 Task: Find connections with filter location Deuil-la-Barre with filter topic #Homeofficewith filter profile language German with filter current company LiveMint with filter school Indian Institute Of Business Management And Studies with filter industry Architectural and Structural Metal Manufacturing with filter service category Corporate Law with filter keywords title Line Cook
Action: Mouse moved to (511, 60)
Screenshot: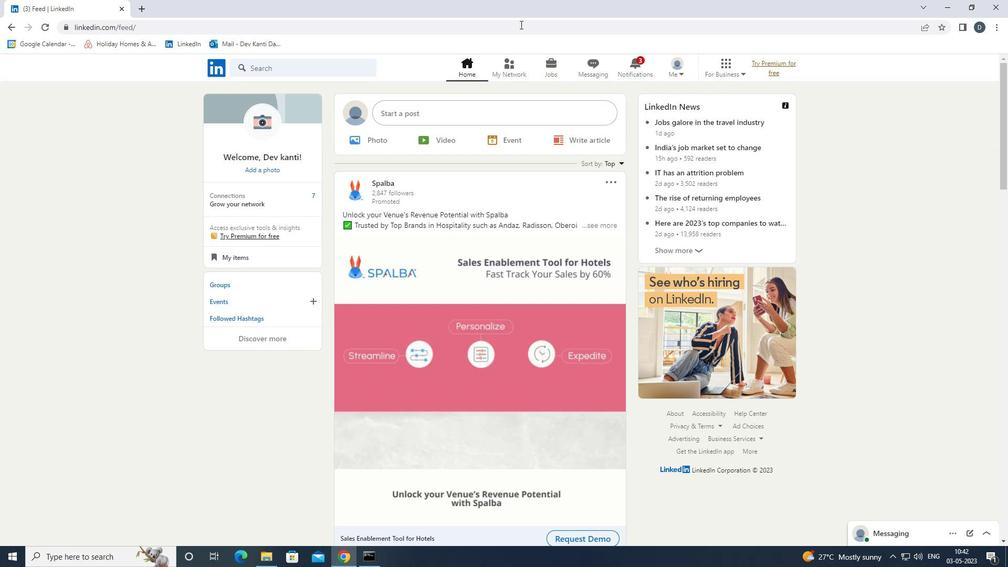 
Action: Mouse pressed left at (511, 60)
Screenshot: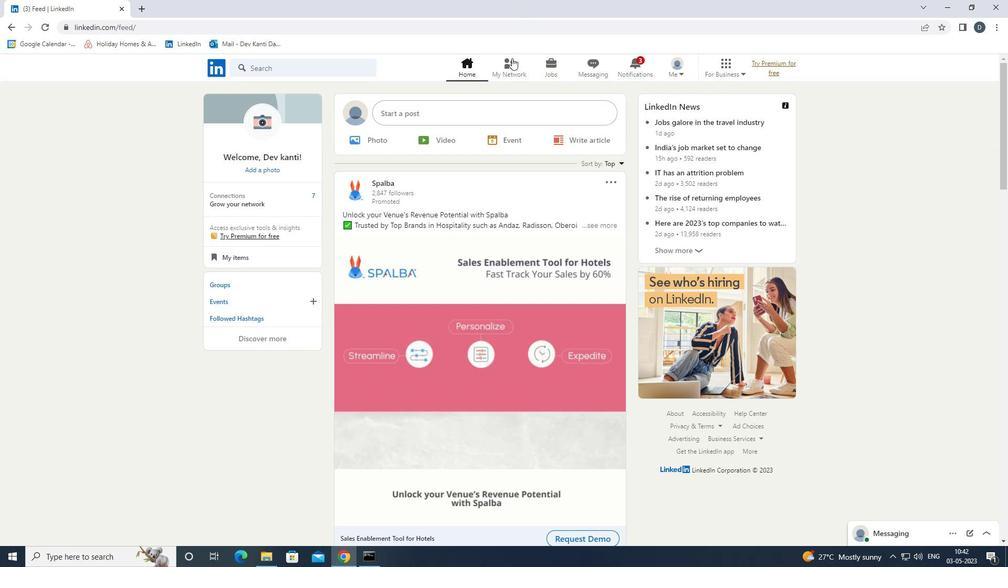 
Action: Mouse moved to (348, 124)
Screenshot: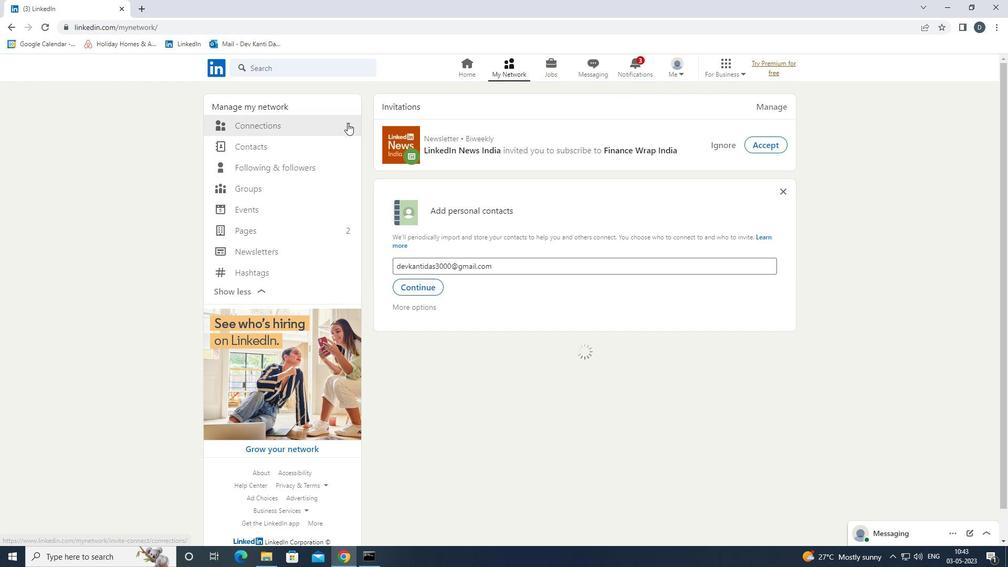 
Action: Mouse pressed left at (348, 124)
Screenshot: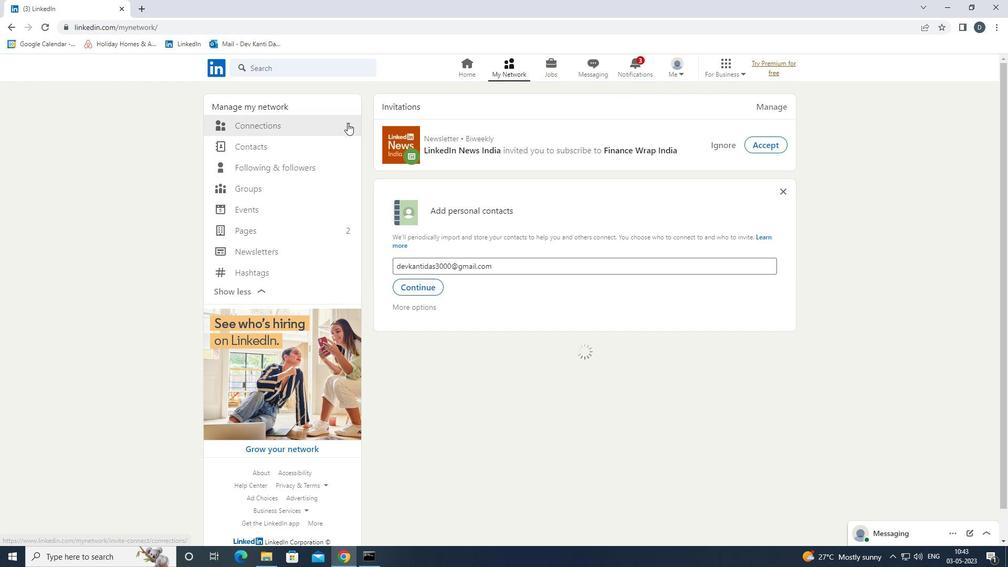 
Action: Mouse moved to (590, 120)
Screenshot: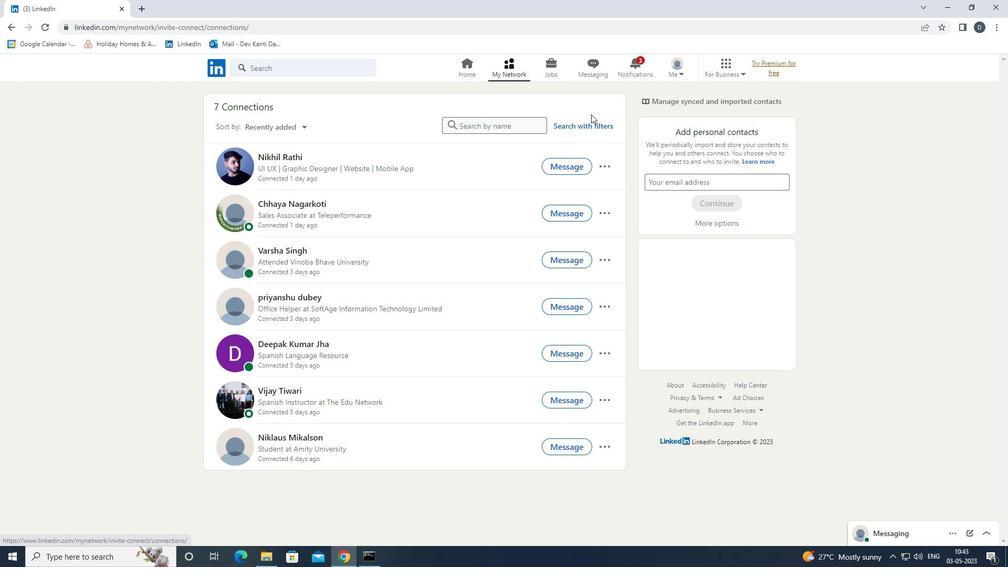
Action: Mouse pressed left at (590, 120)
Screenshot: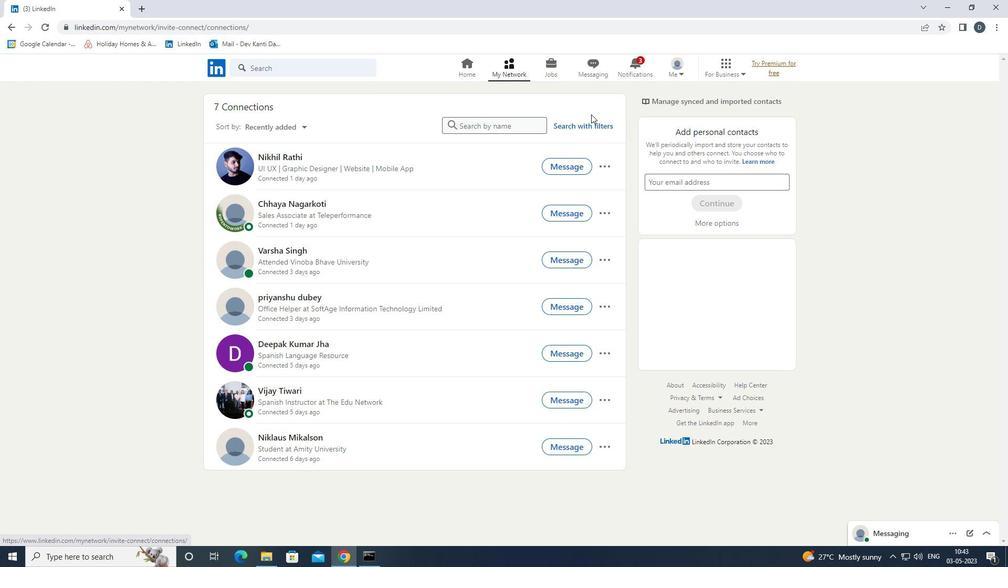 
Action: Mouse moved to (545, 97)
Screenshot: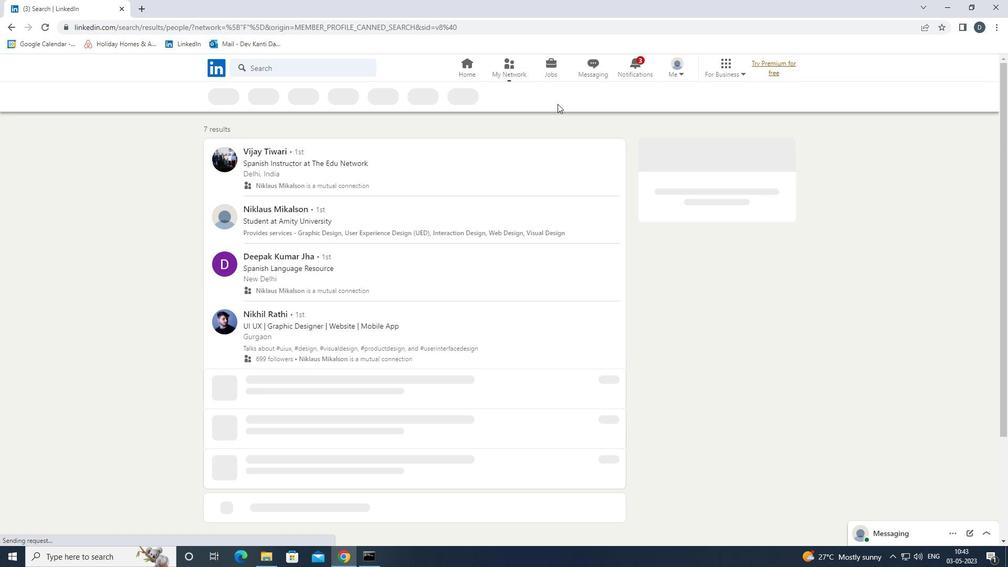 
Action: Mouse pressed left at (545, 97)
Screenshot: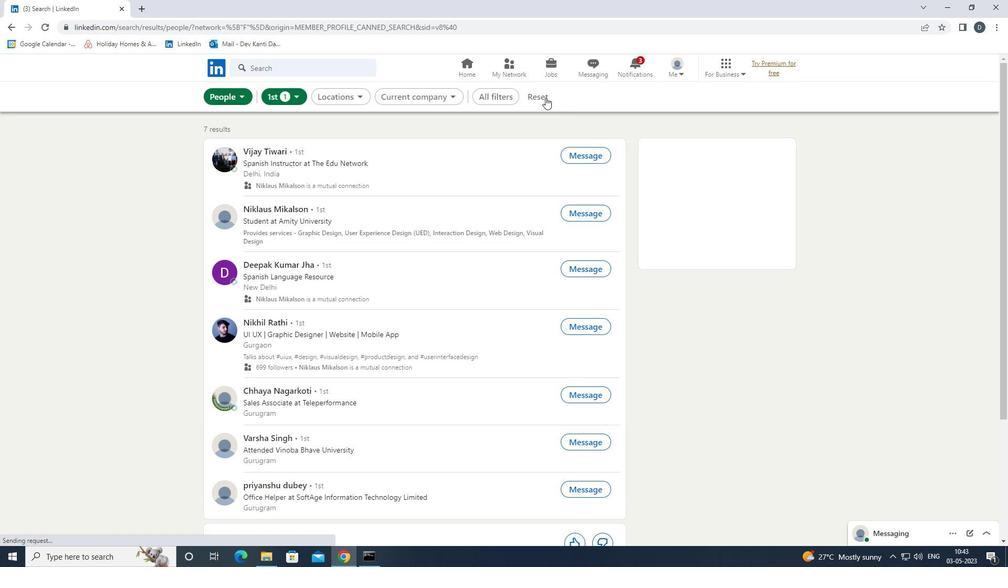 
Action: Mouse moved to (520, 98)
Screenshot: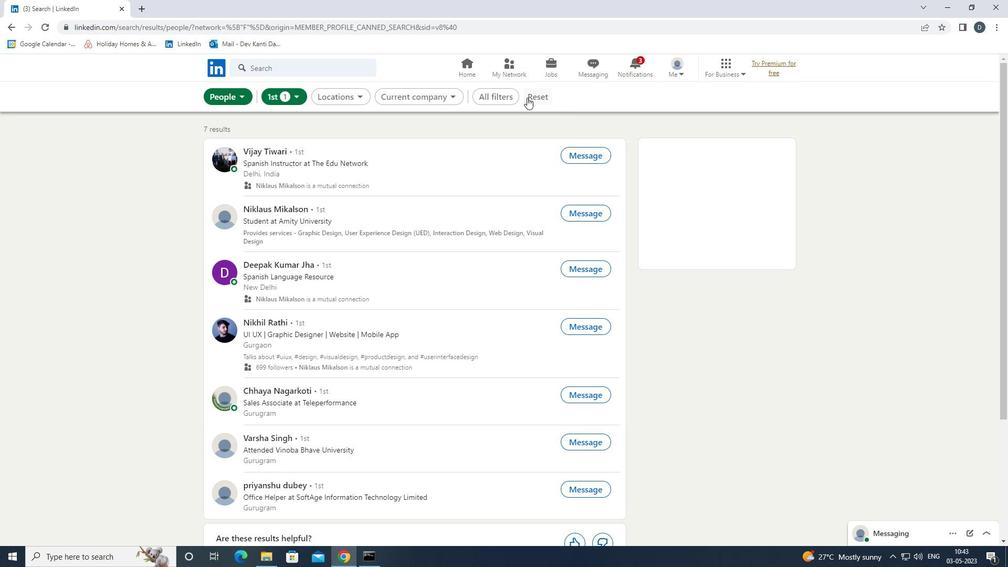 
Action: Mouse pressed left at (520, 98)
Screenshot: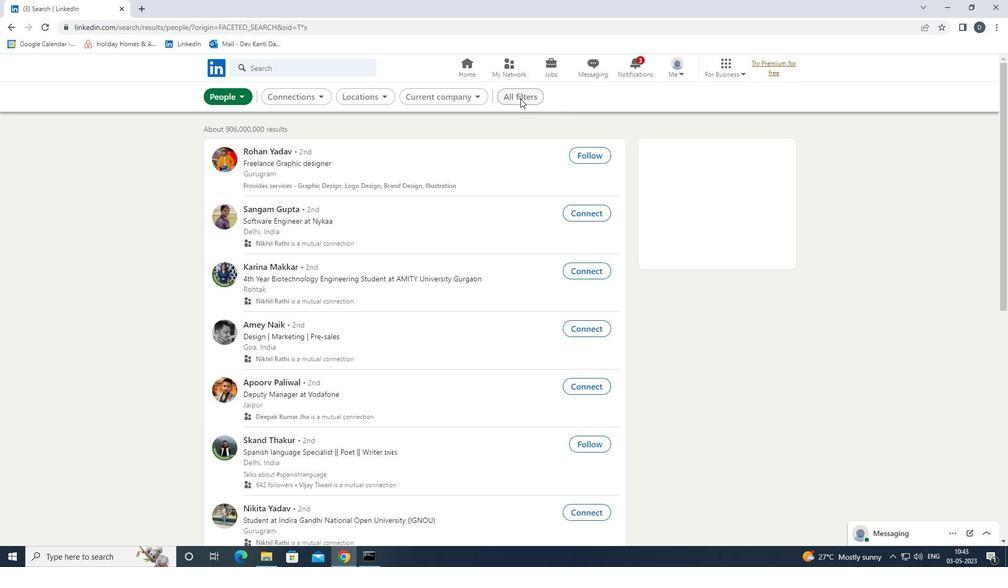 
Action: Mouse moved to (826, 266)
Screenshot: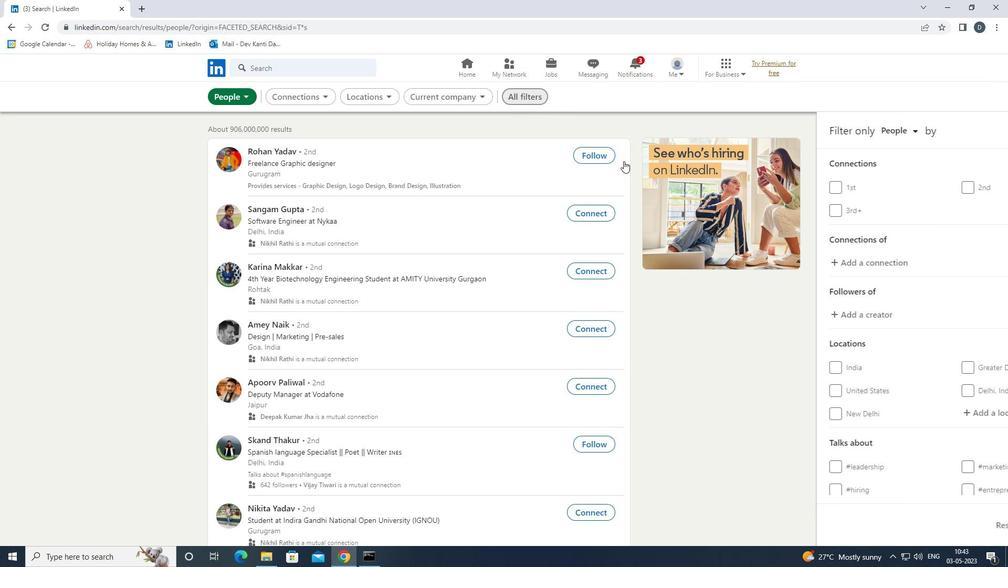 
Action: Mouse scrolled (826, 266) with delta (0, 0)
Screenshot: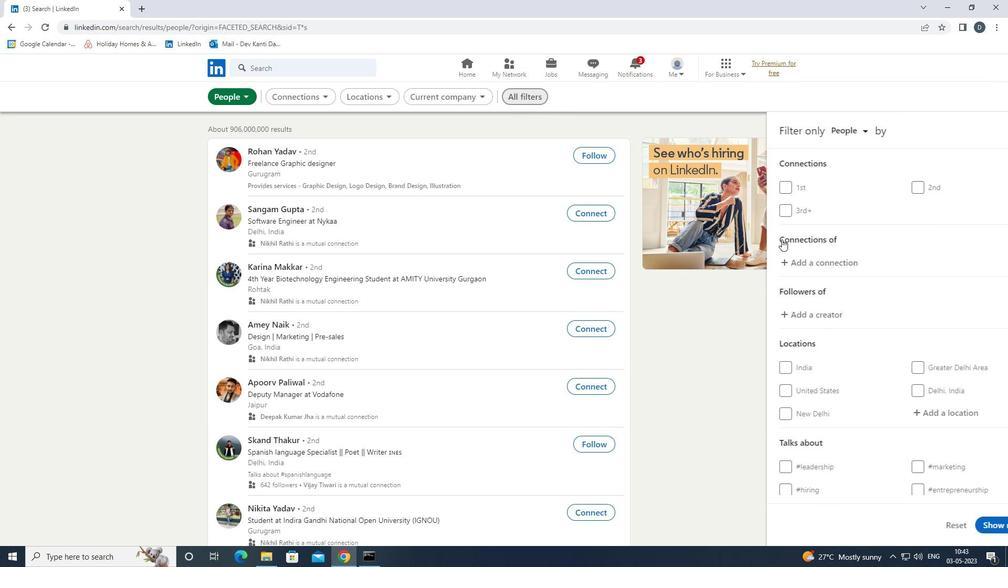 
Action: Mouse moved to (828, 267)
Screenshot: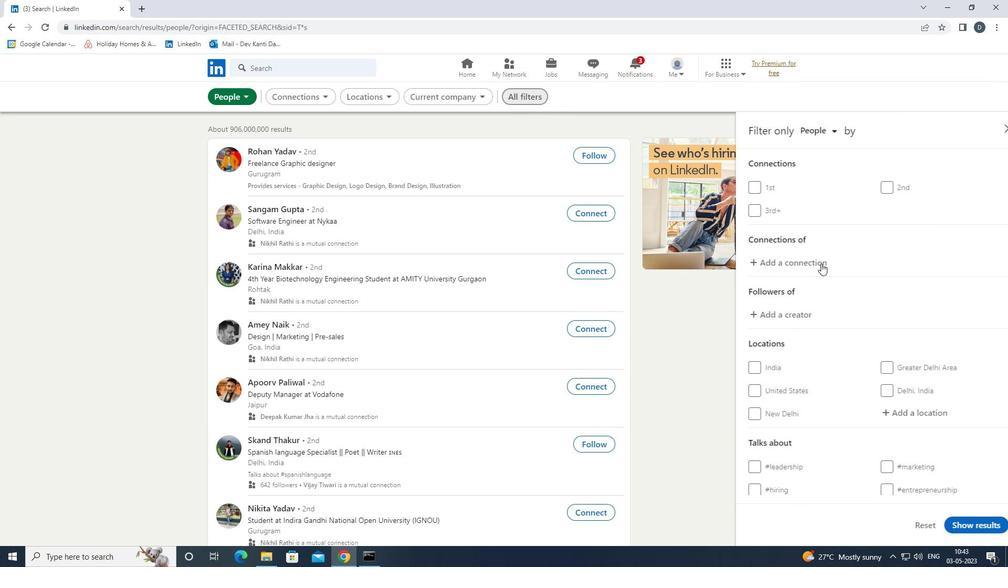 
Action: Mouse scrolled (828, 267) with delta (0, 0)
Screenshot: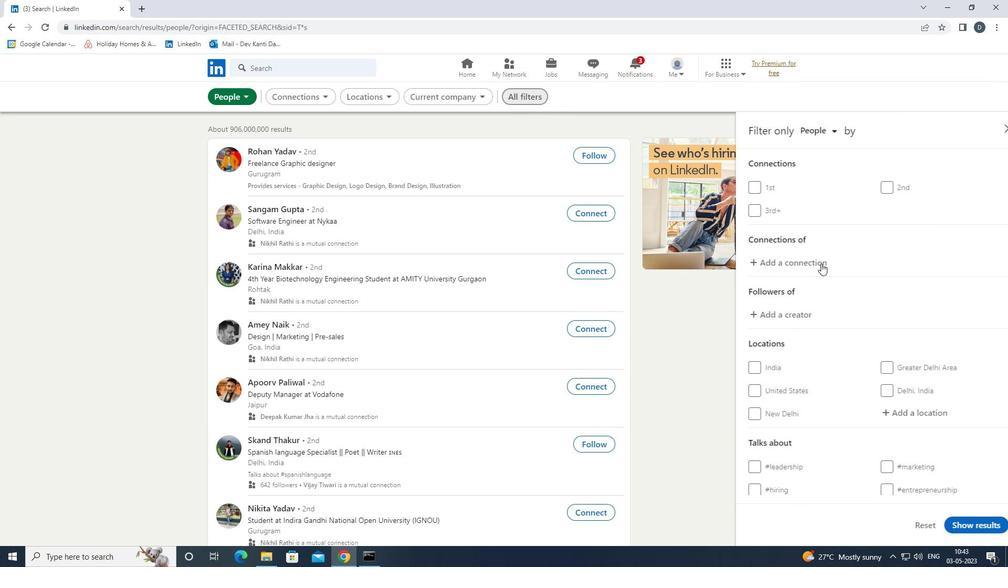 
Action: Mouse moved to (839, 268)
Screenshot: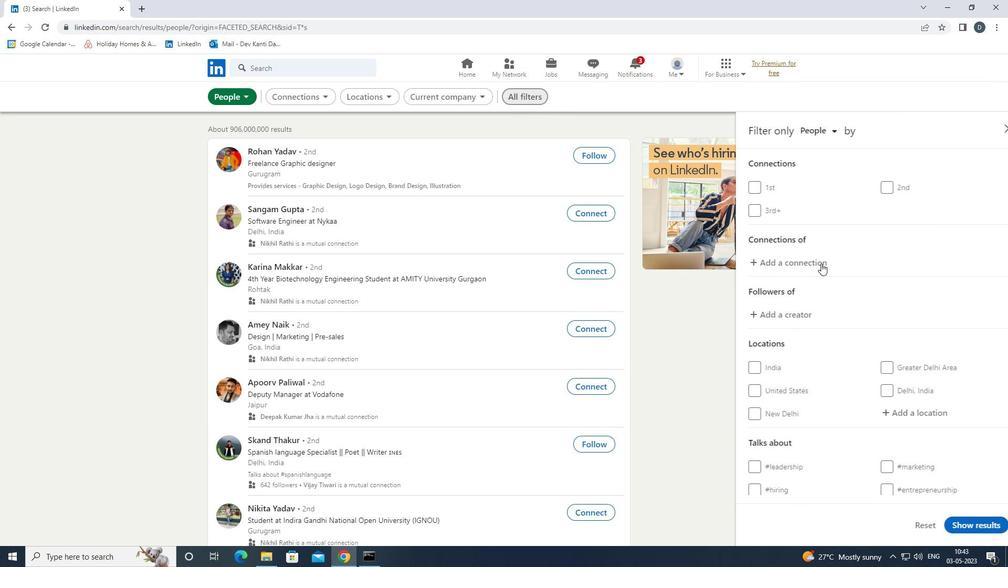 
Action: Mouse scrolled (839, 267) with delta (0, 0)
Screenshot: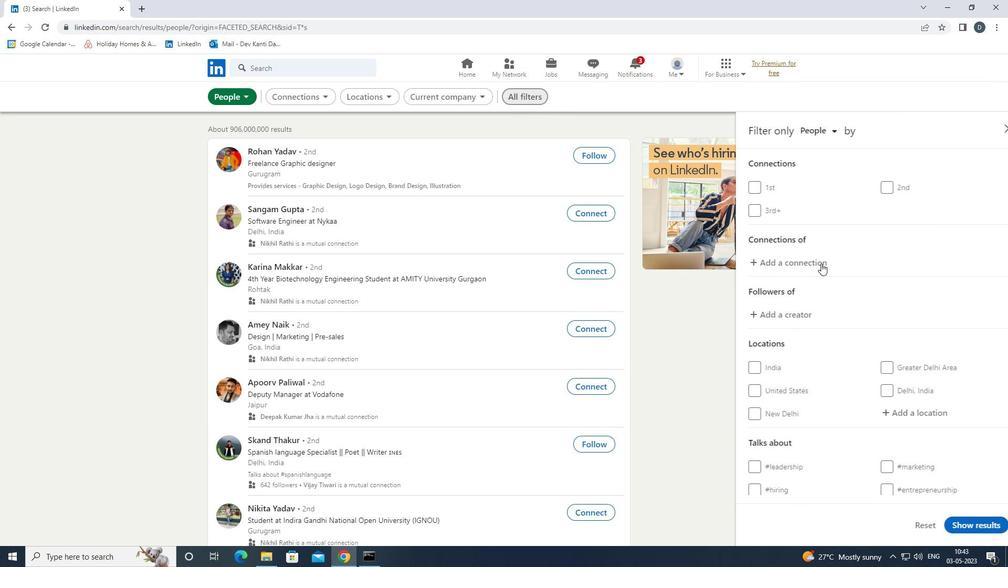 
Action: Mouse moved to (899, 254)
Screenshot: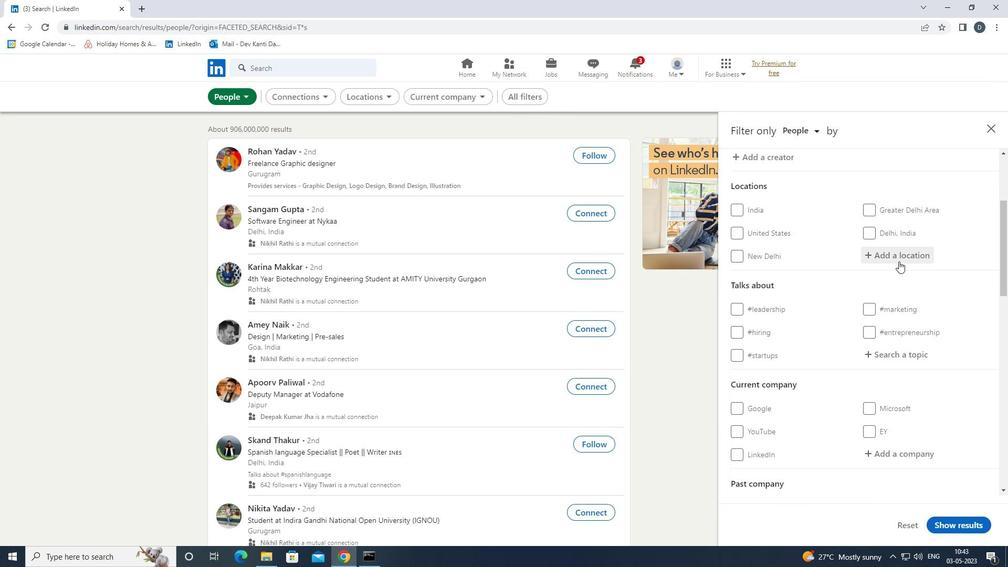 
Action: Mouse pressed left at (899, 254)
Screenshot: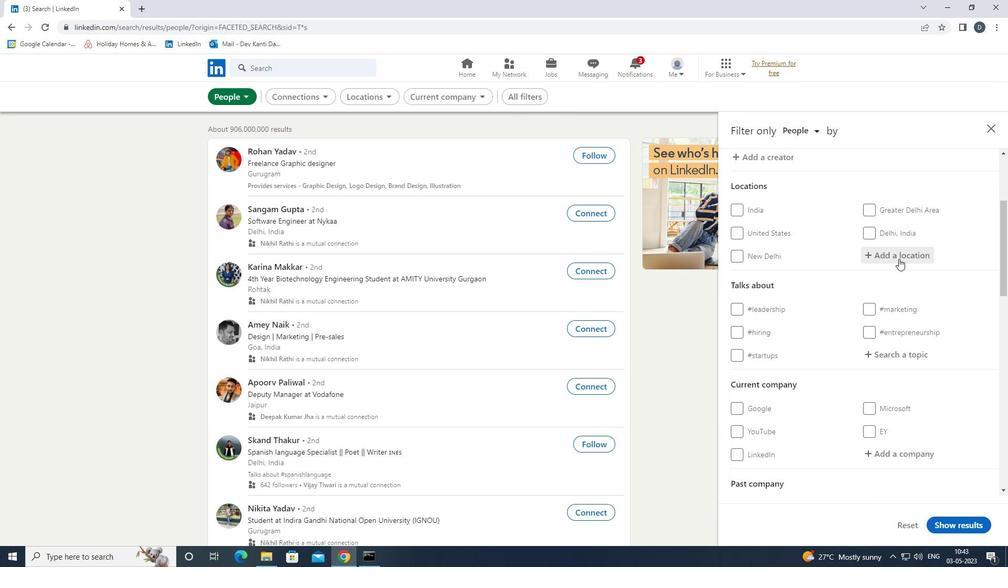 
Action: Key pressed <Key.shift>DU<Key.backspace>I<Key.backspace>EUIL-LA<Key.space><Key.shift><Key.backspace>-<Key.down><Key.enter>
Screenshot: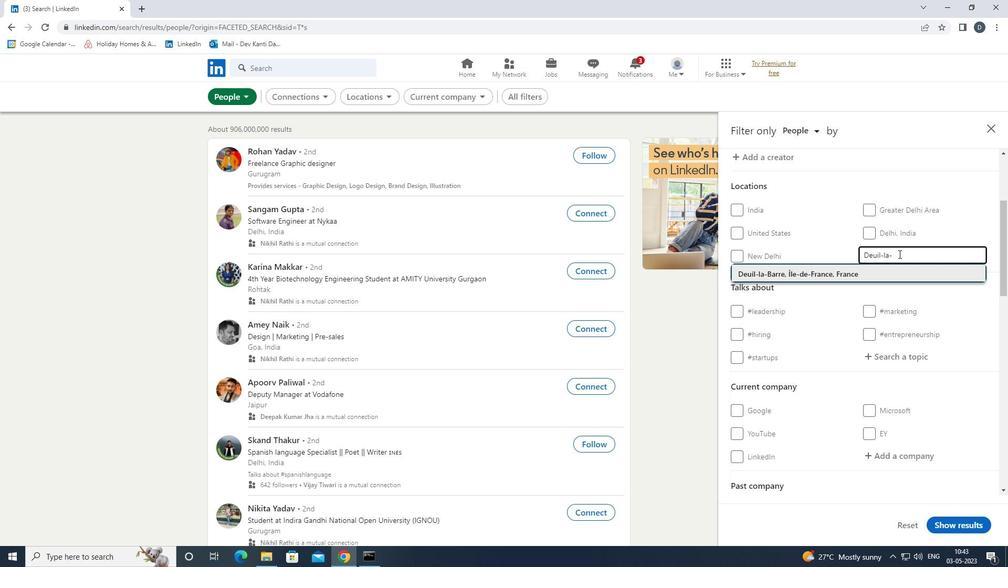 
Action: Mouse scrolled (899, 253) with delta (0, 0)
Screenshot: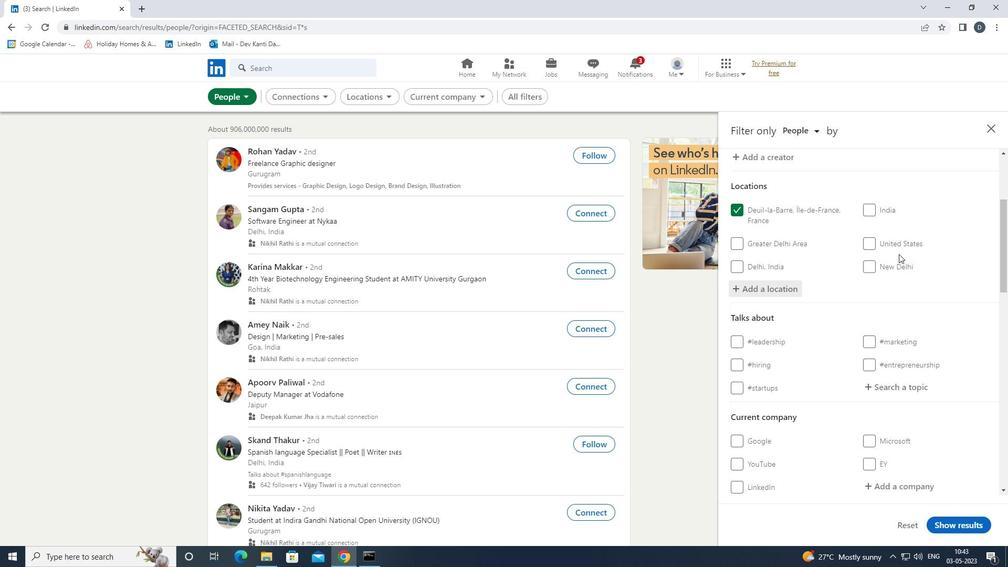 
Action: Mouse scrolled (899, 253) with delta (0, 0)
Screenshot: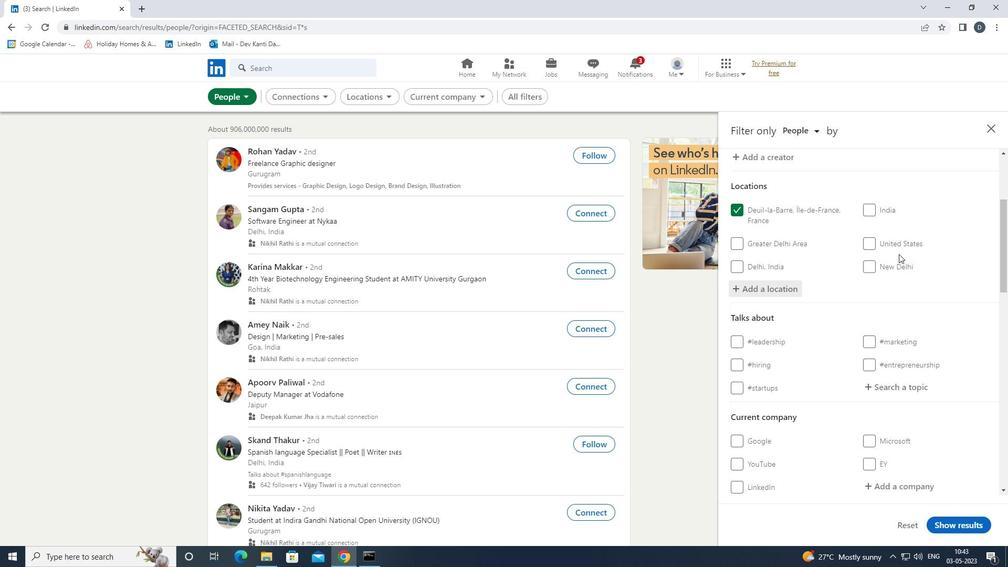 
Action: Mouse moved to (899, 279)
Screenshot: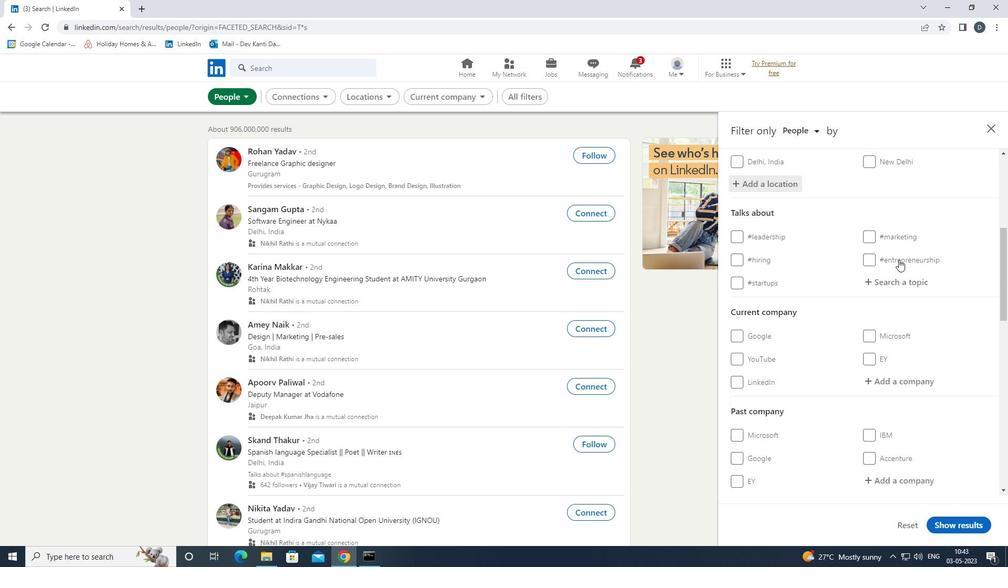 
Action: Mouse pressed left at (899, 279)
Screenshot: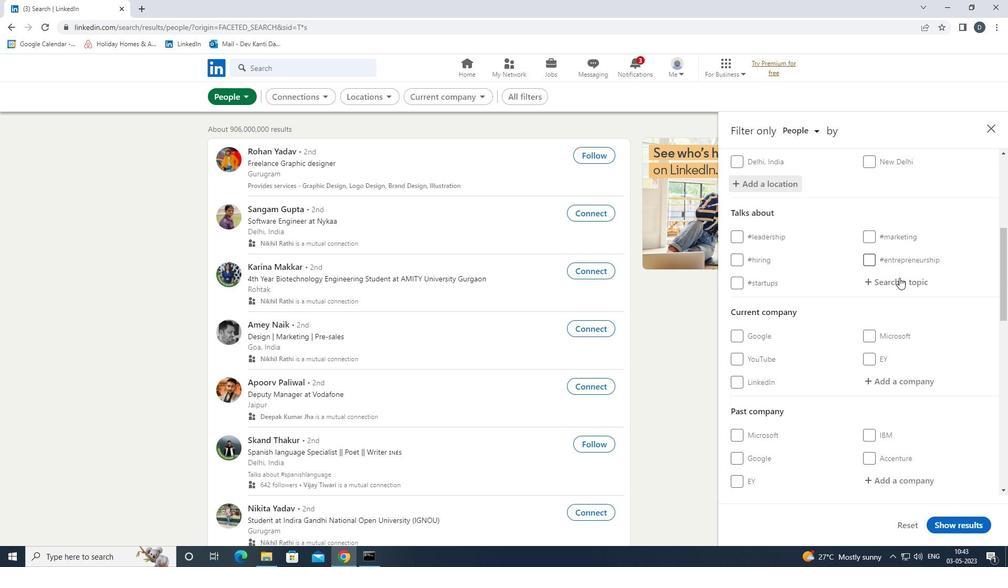 
Action: Key pressed <Key.shift>HOMEOFFICE
Screenshot: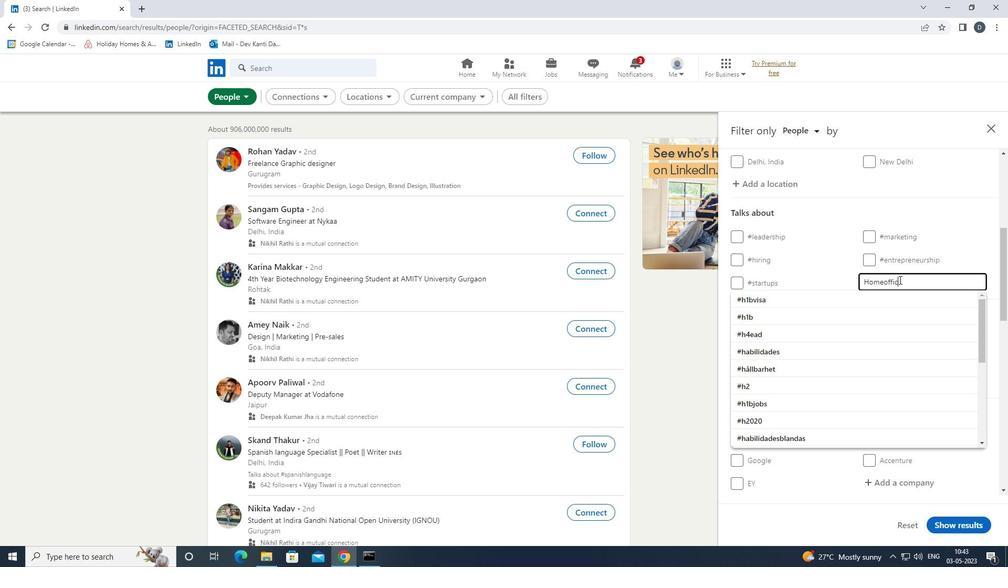 
Action: Mouse moved to (893, 297)
Screenshot: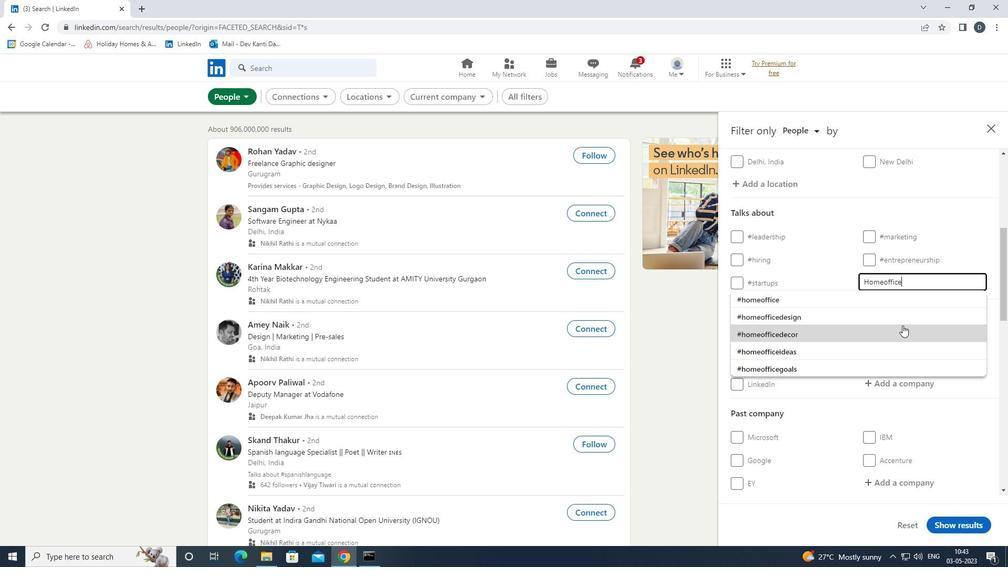 
Action: Mouse pressed left at (893, 297)
Screenshot: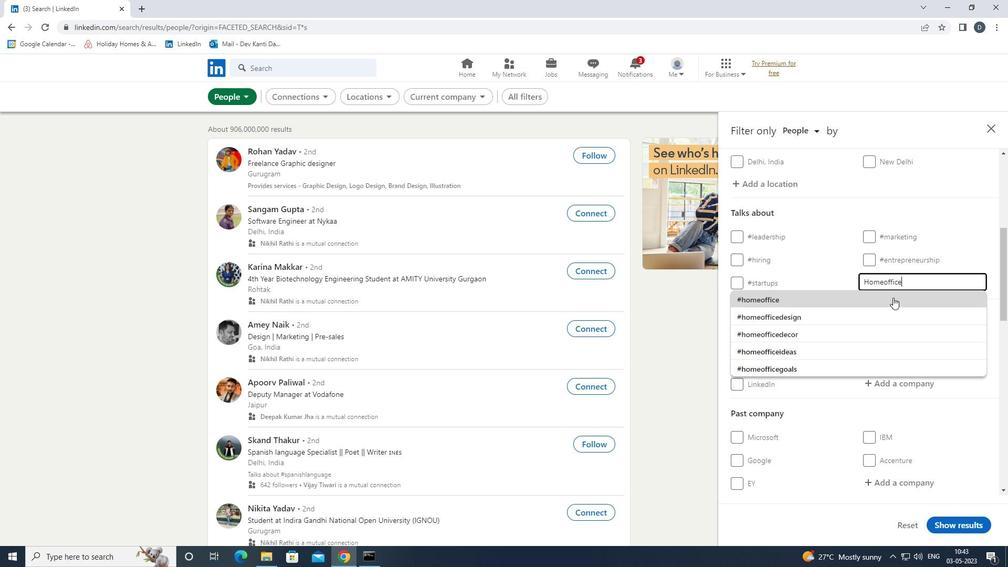 
Action: Mouse moved to (895, 302)
Screenshot: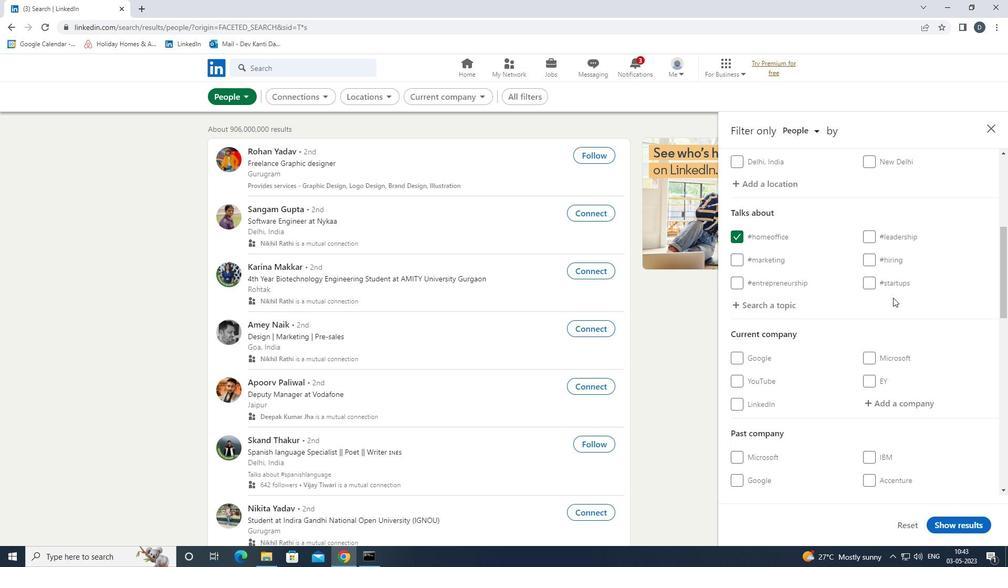 
Action: Mouse scrolled (895, 301) with delta (0, 0)
Screenshot: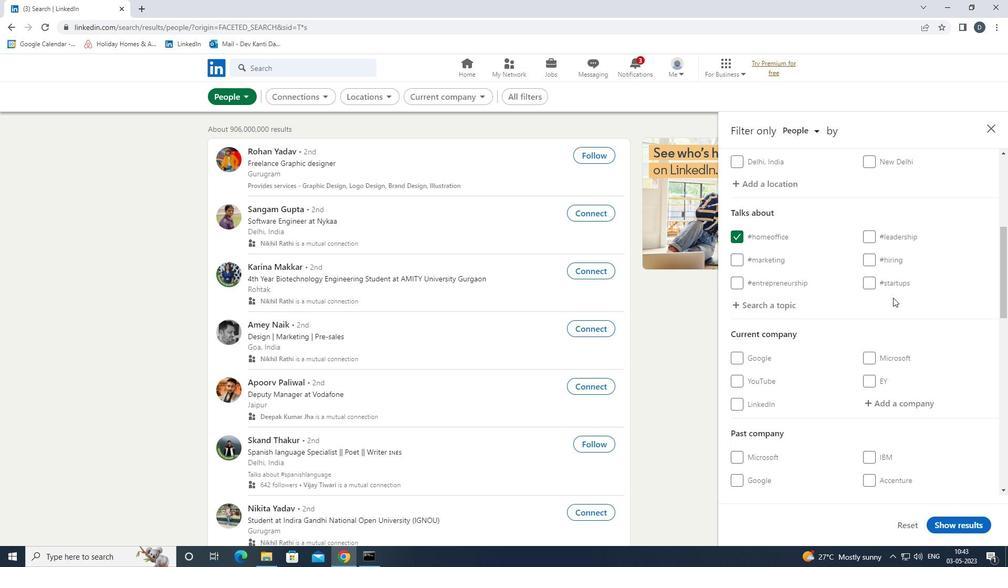 
Action: Mouse scrolled (895, 301) with delta (0, 0)
Screenshot: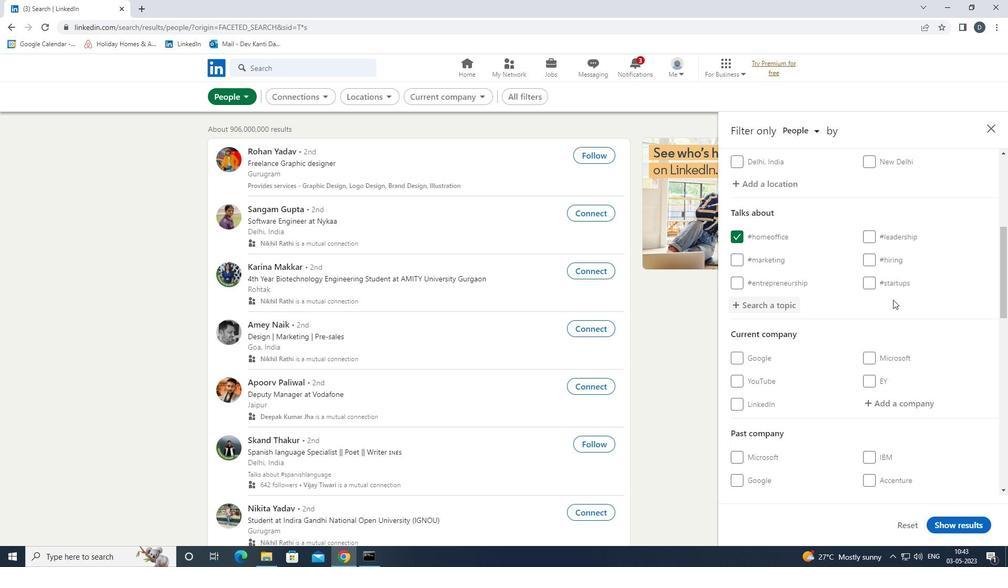 
Action: Mouse scrolled (895, 301) with delta (0, 0)
Screenshot: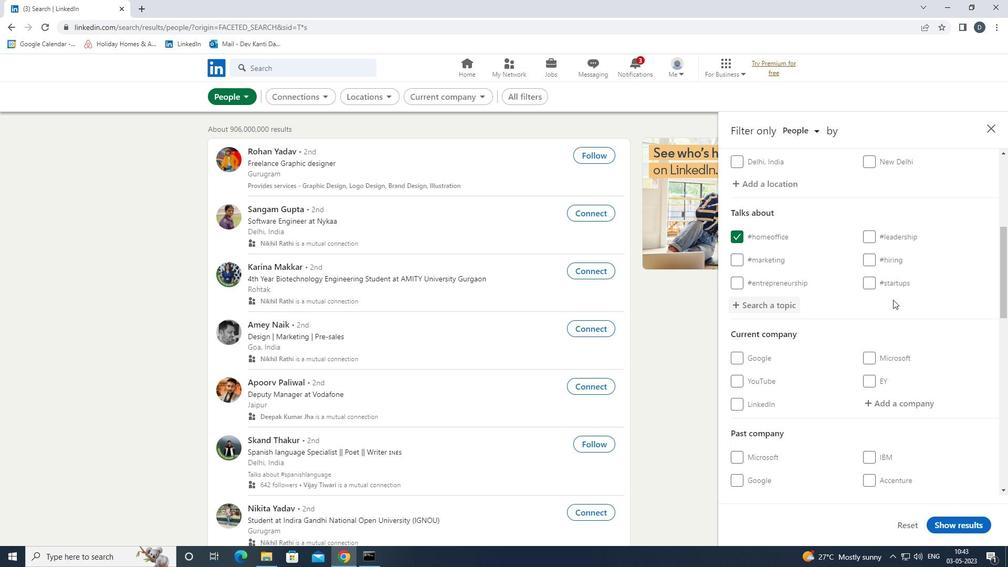 
Action: Mouse moved to (900, 256)
Screenshot: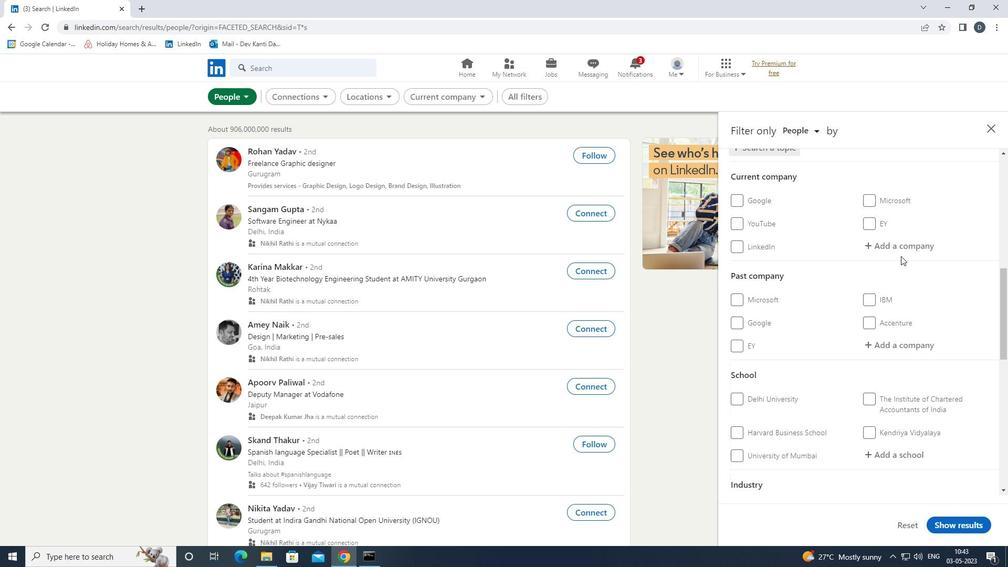 
Action: Mouse scrolled (900, 256) with delta (0, 0)
Screenshot: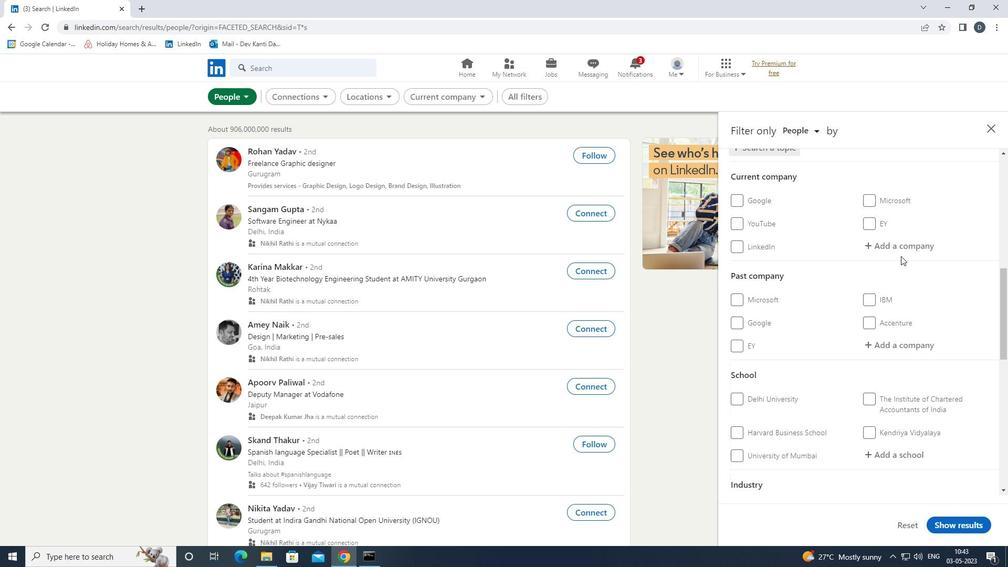 
Action: Mouse moved to (899, 257)
Screenshot: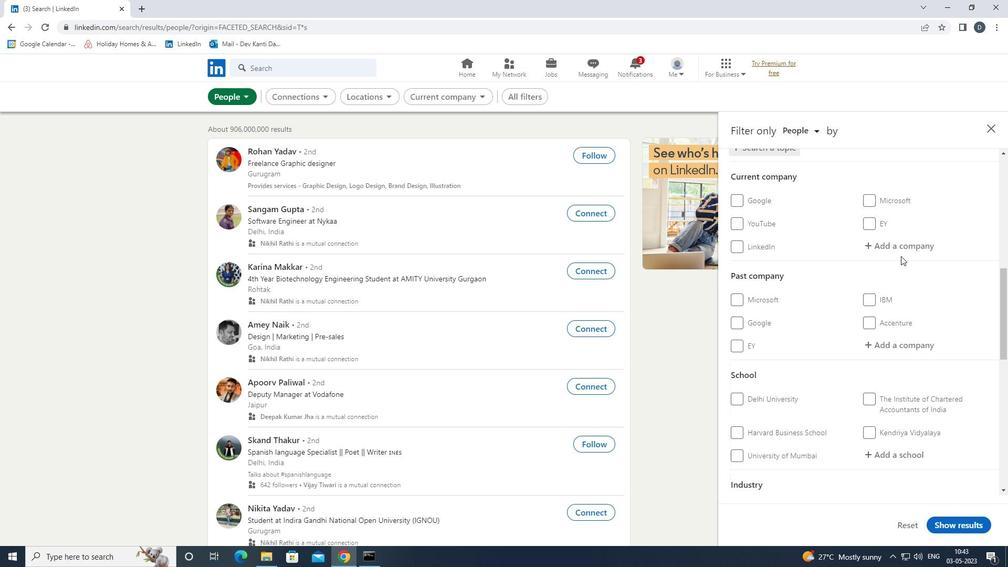 
Action: Mouse scrolled (899, 256) with delta (0, 0)
Screenshot: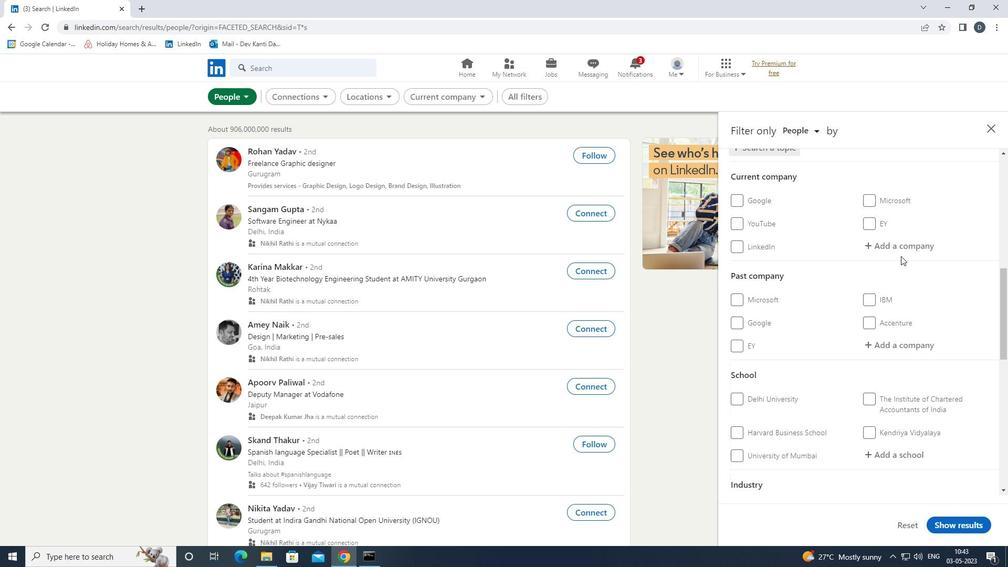 
Action: Mouse moved to (898, 257)
Screenshot: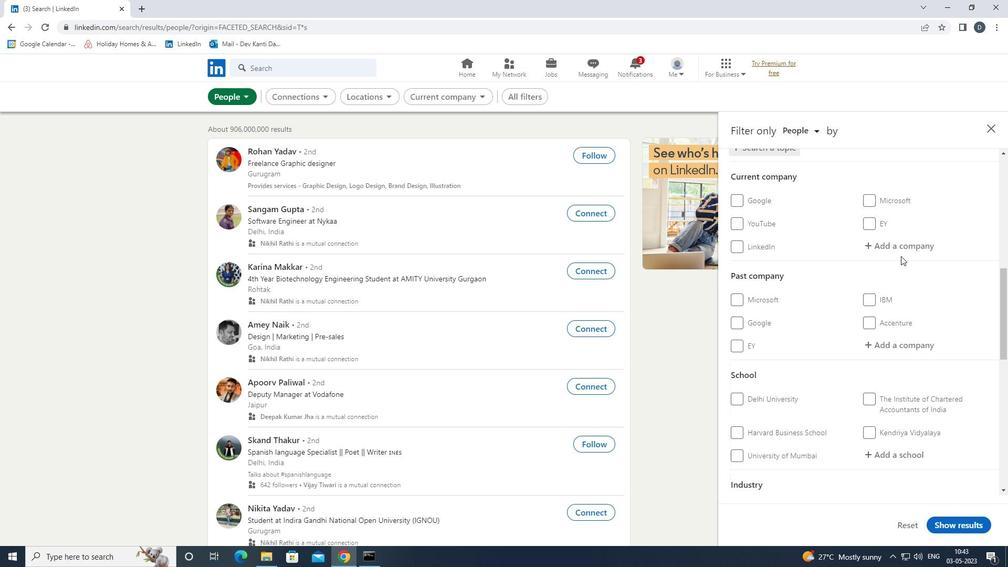 
Action: Mouse scrolled (898, 256) with delta (0, 0)
Screenshot: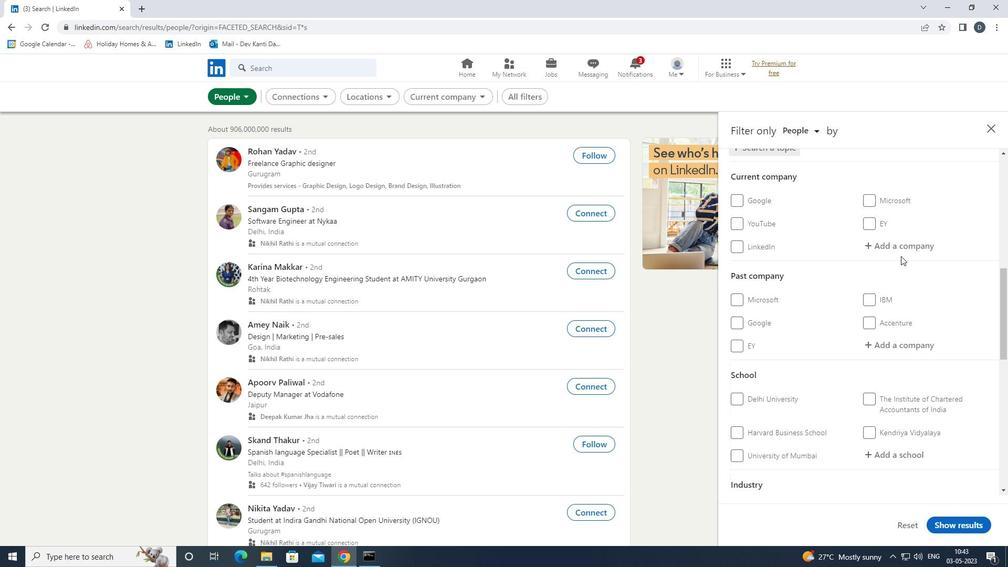 
Action: Mouse moved to (898, 257)
Screenshot: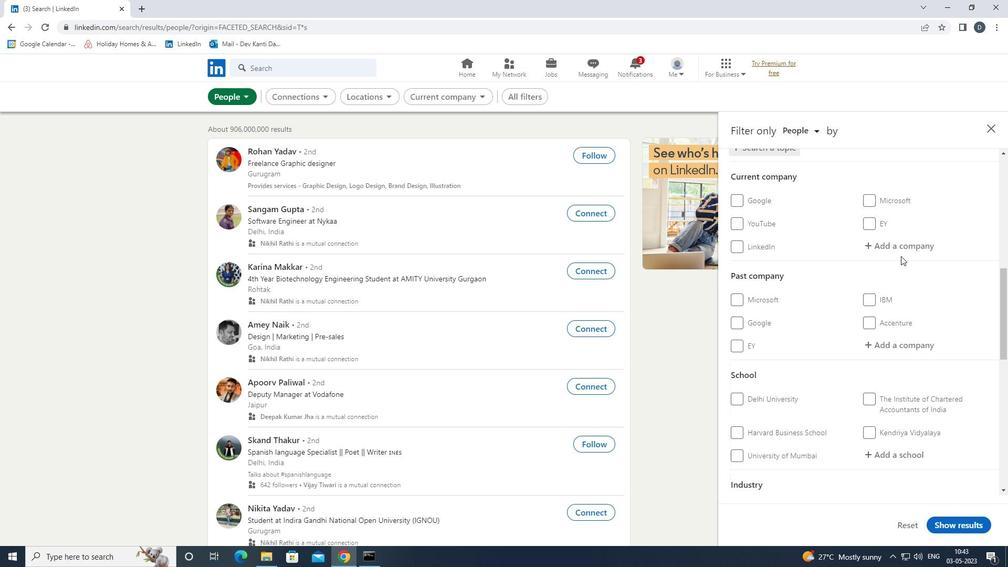 
Action: Mouse scrolled (898, 257) with delta (0, 0)
Screenshot: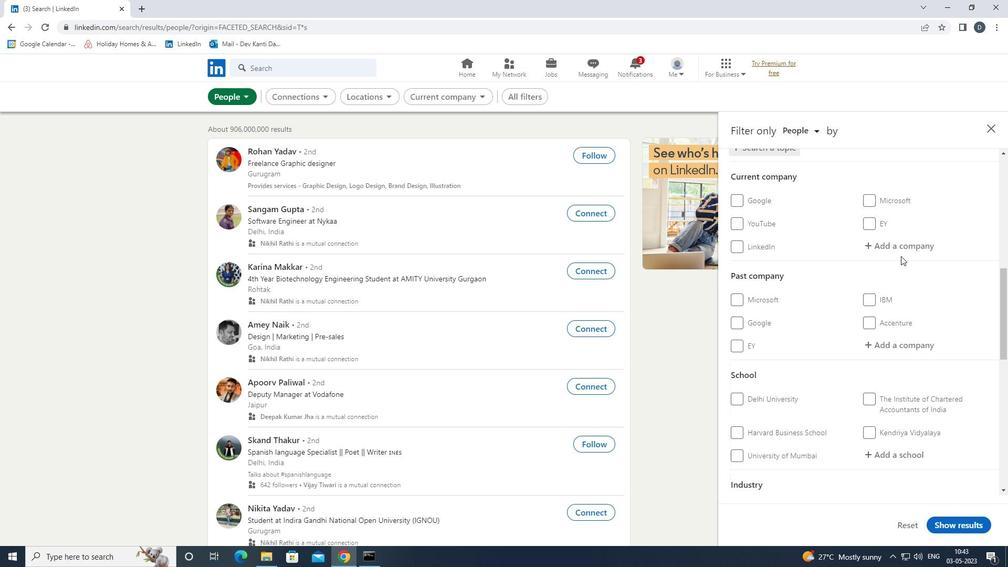 
Action: Mouse moved to (891, 265)
Screenshot: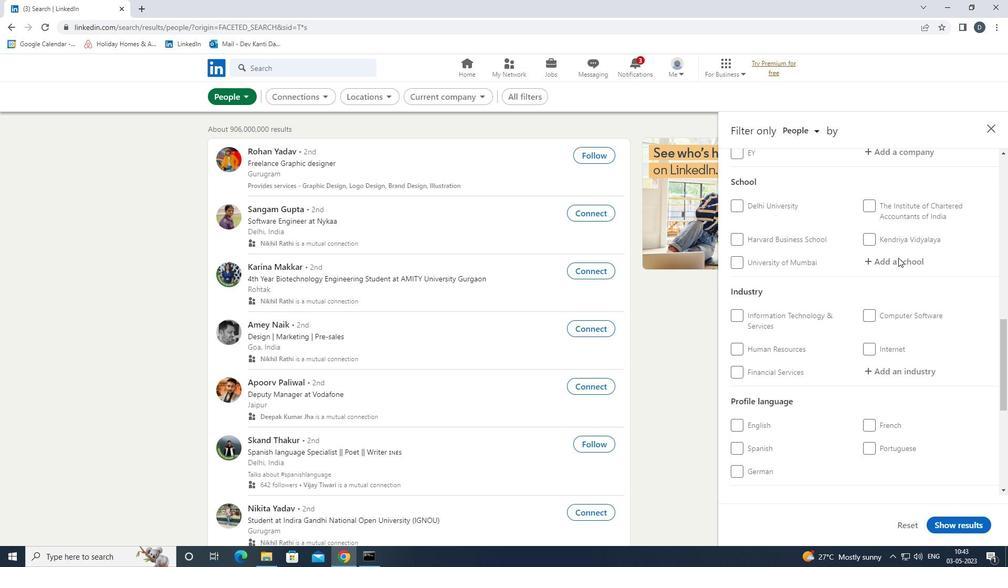 
Action: Mouse scrolled (891, 265) with delta (0, 0)
Screenshot: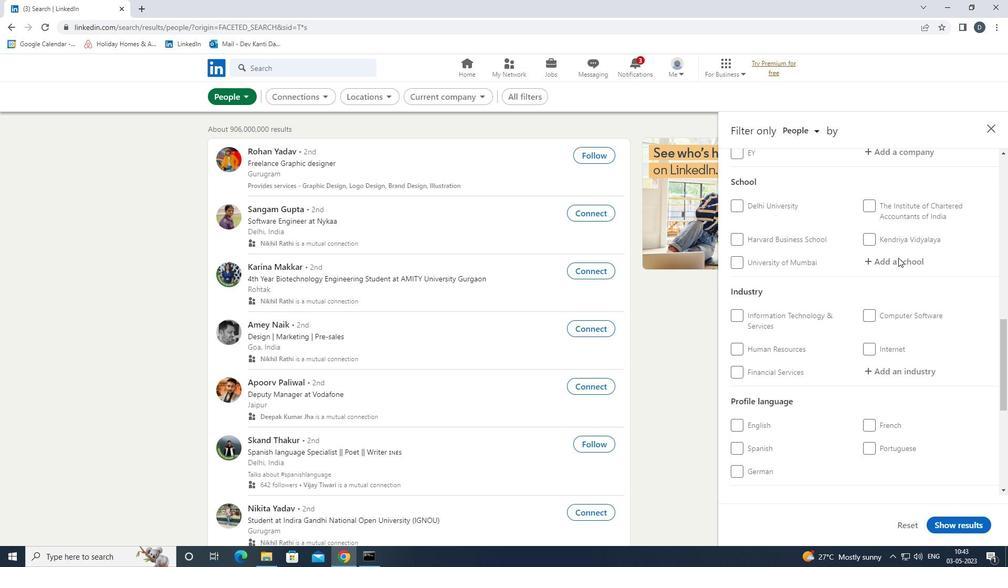 
Action: Mouse moved to (891, 267)
Screenshot: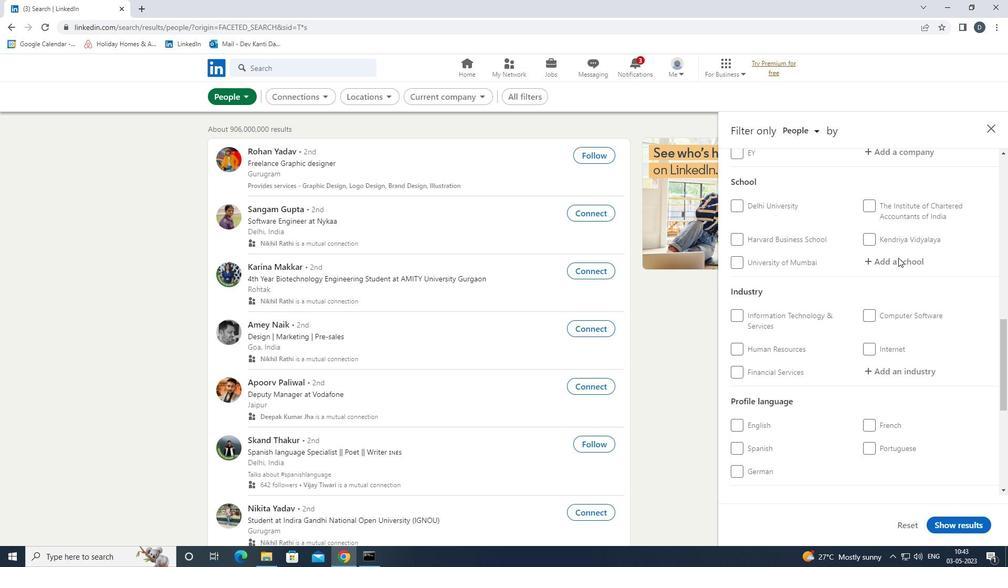 
Action: Mouse scrolled (891, 267) with delta (0, 0)
Screenshot: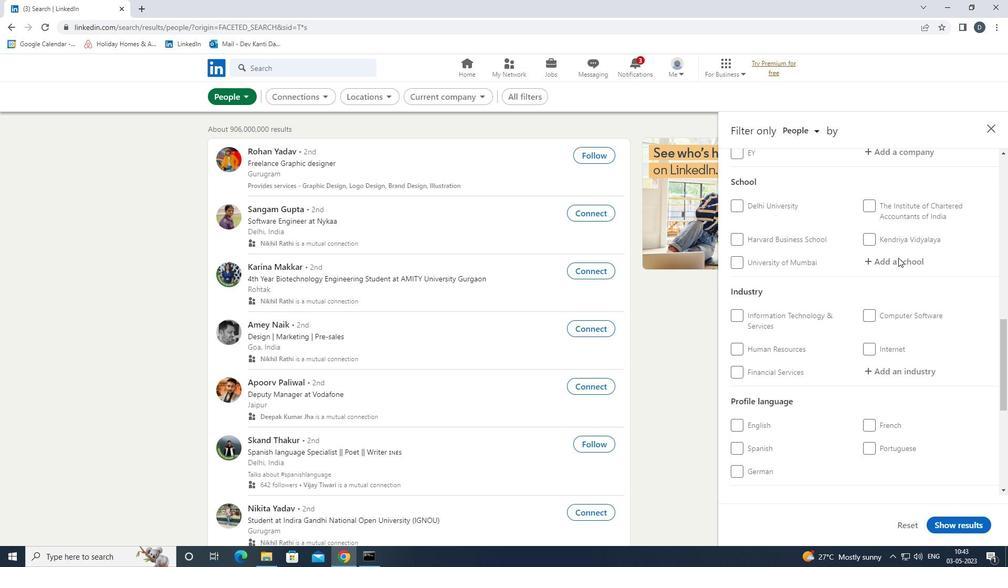 
Action: Mouse moved to (890, 270)
Screenshot: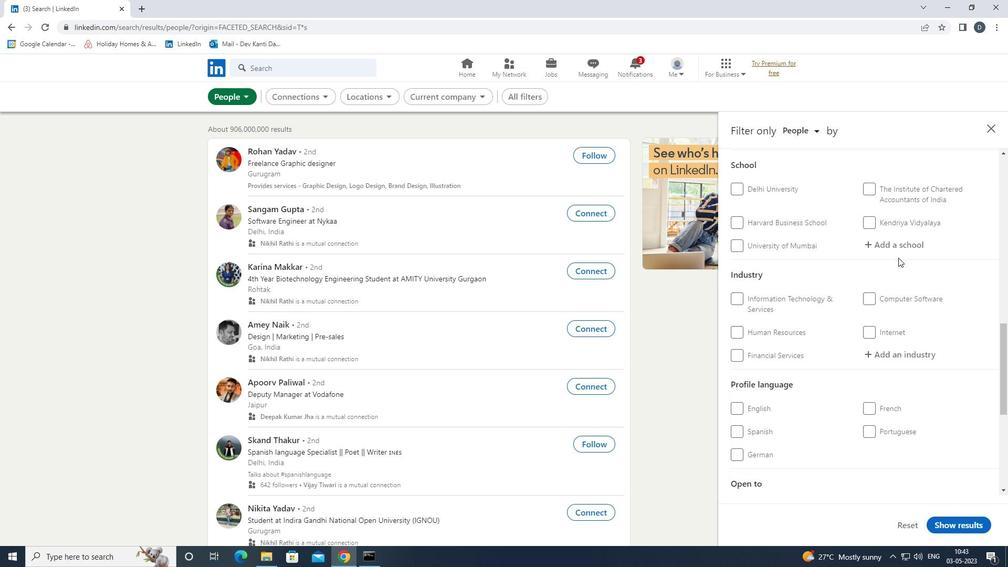 
Action: Mouse scrolled (890, 269) with delta (0, 0)
Screenshot: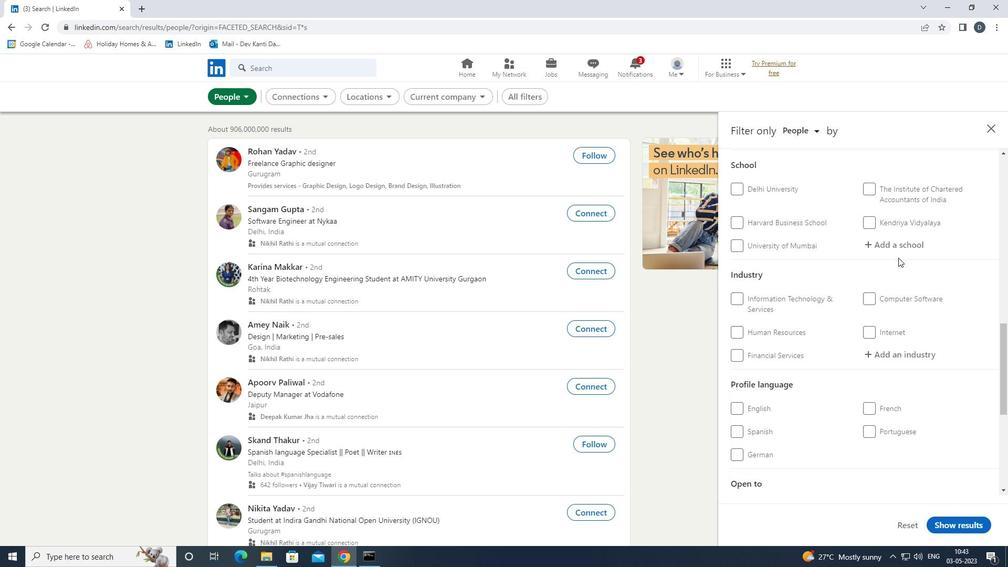 
Action: Mouse moved to (890, 270)
Screenshot: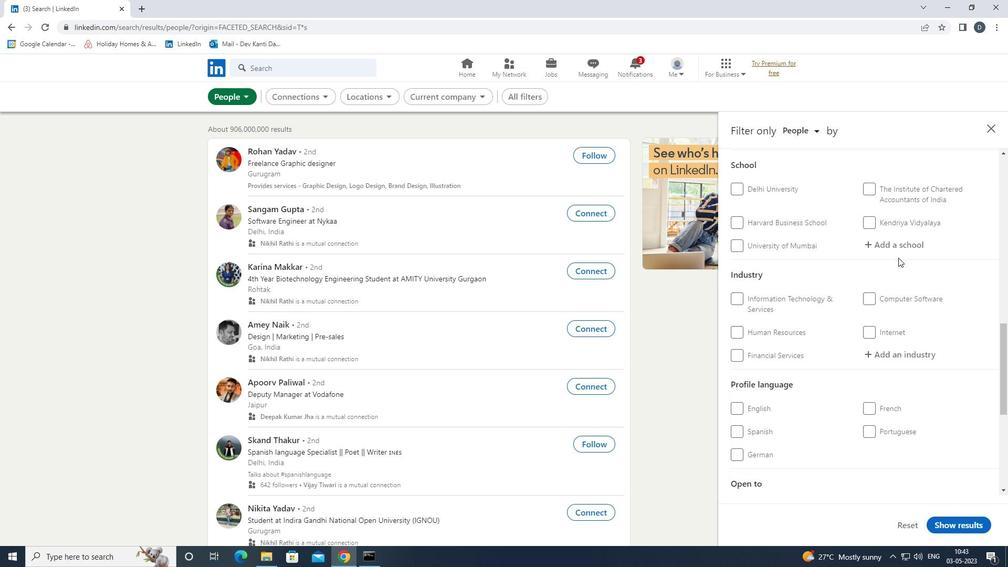 
Action: Mouse scrolled (890, 269) with delta (0, 0)
Screenshot: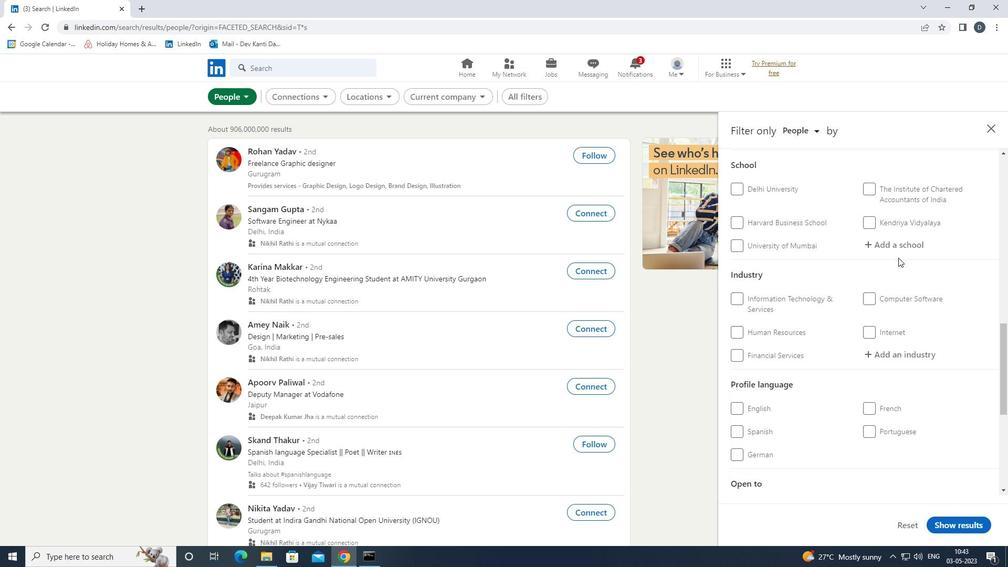 
Action: Mouse moved to (897, 220)
Screenshot: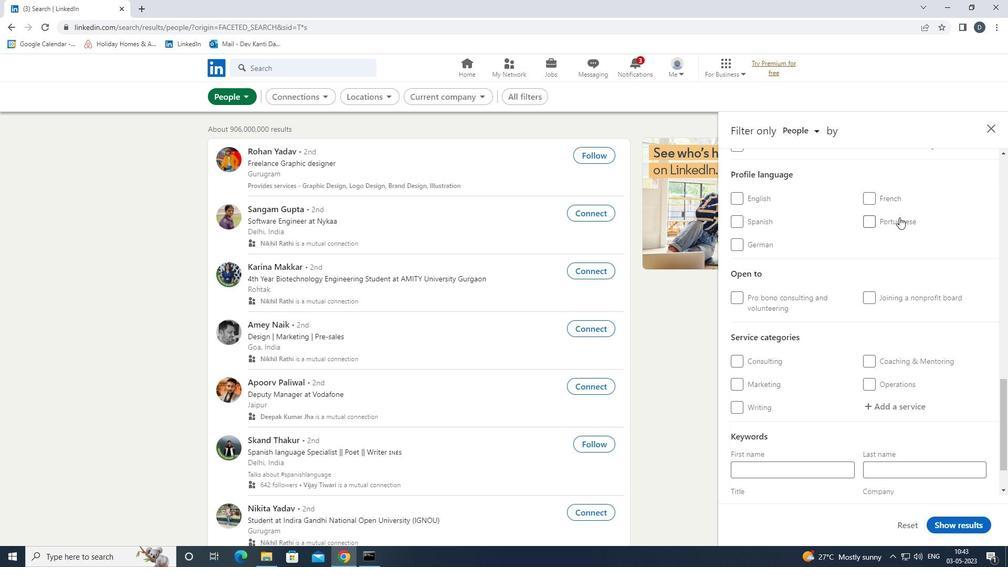
Action: Mouse pressed left at (897, 220)
Screenshot: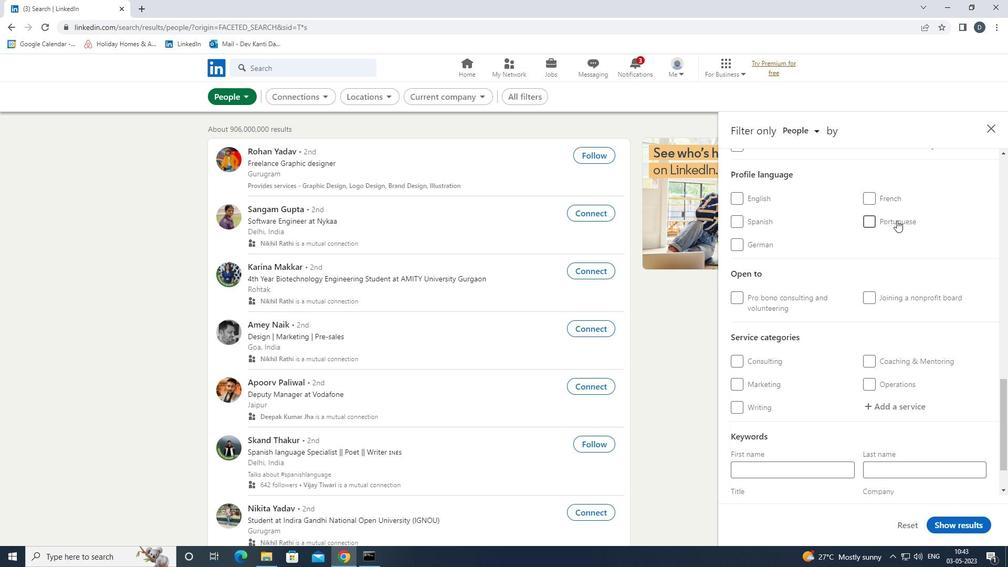
Action: Mouse moved to (901, 221)
Screenshot: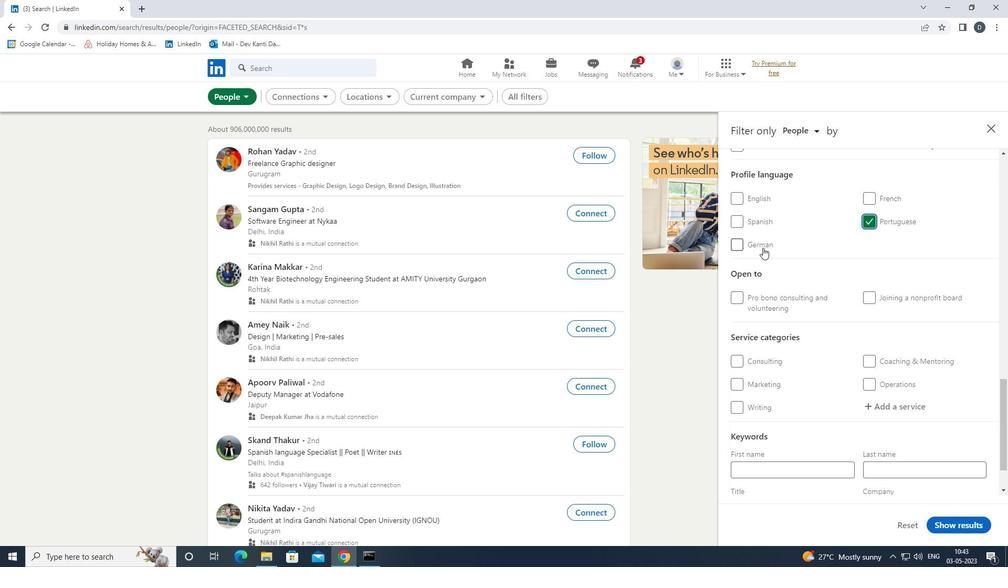 
Action: Mouse pressed left at (901, 221)
Screenshot: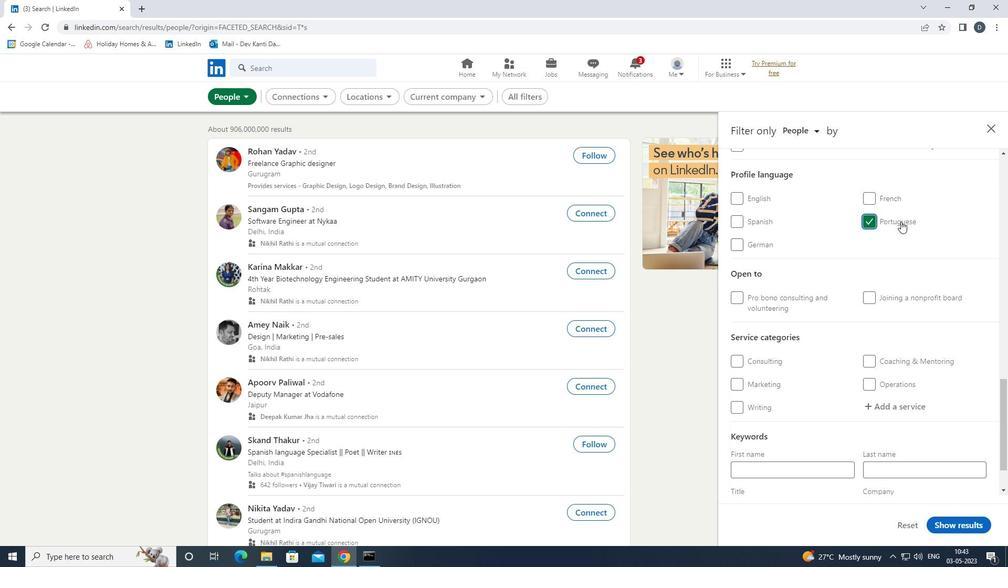 
Action: Mouse moved to (756, 245)
Screenshot: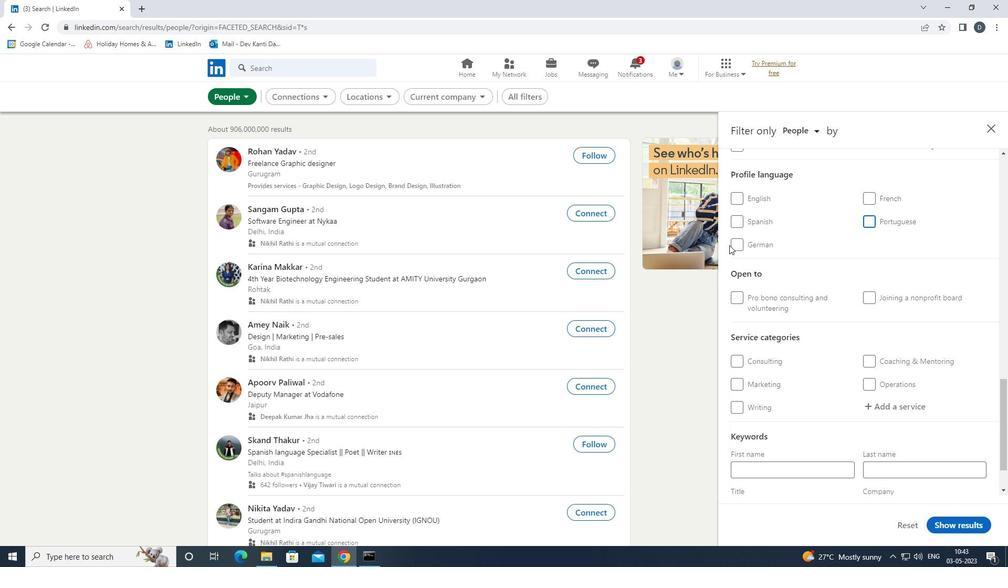 
Action: Mouse pressed left at (756, 245)
Screenshot: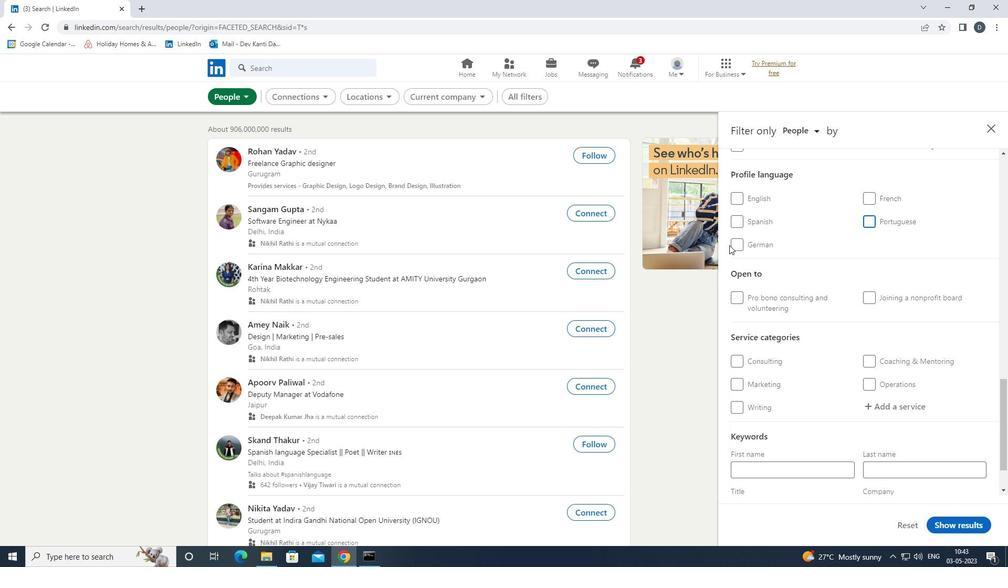 
Action: Mouse moved to (912, 245)
Screenshot: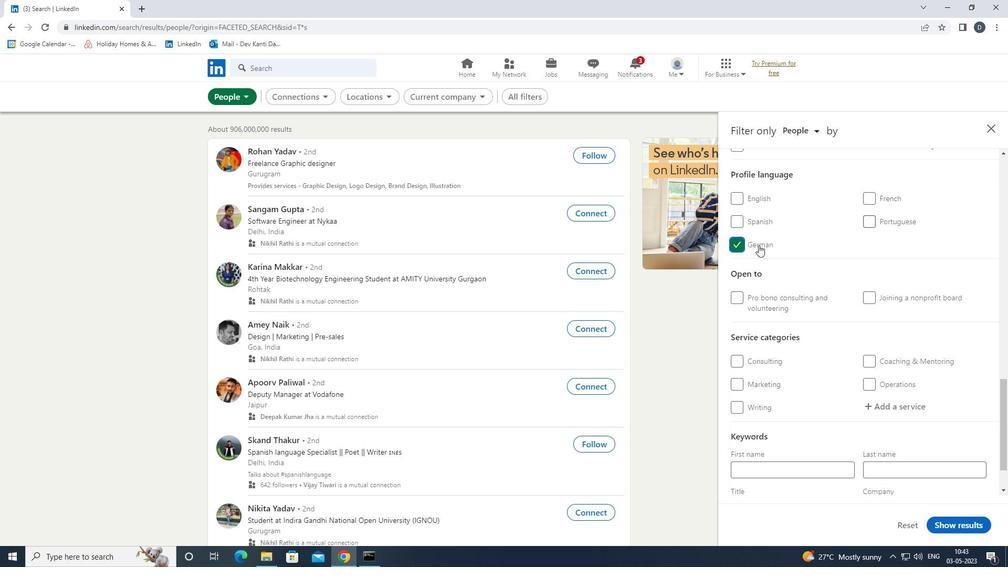 
Action: Mouse scrolled (912, 245) with delta (0, 0)
Screenshot: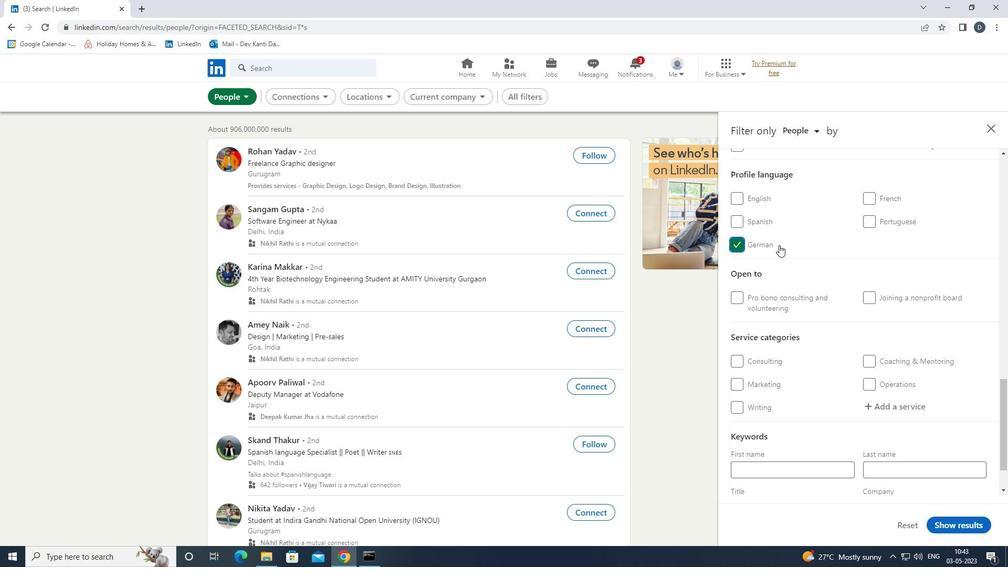
Action: Mouse scrolled (912, 245) with delta (0, 0)
Screenshot: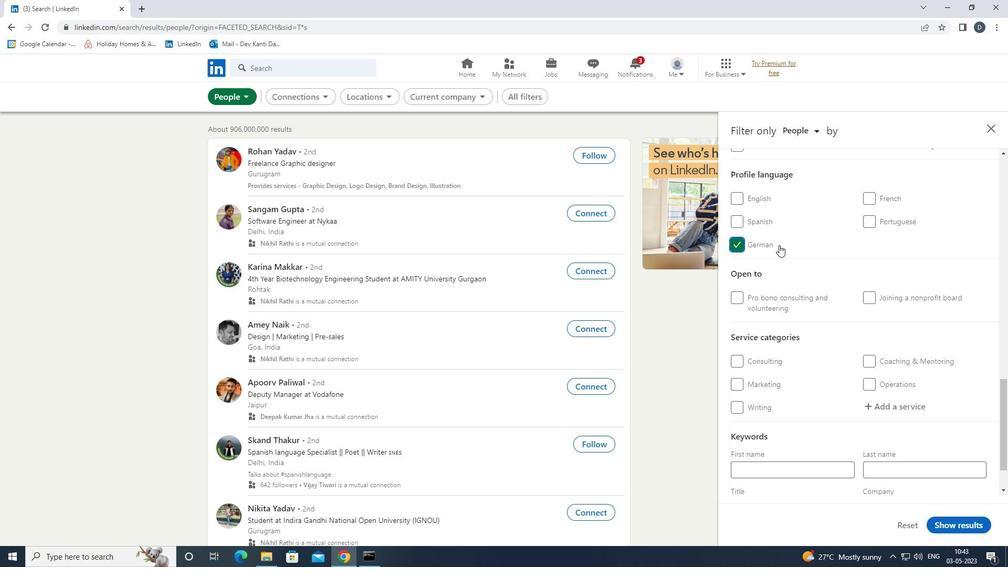 
Action: Mouse scrolled (912, 245) with delta (0, 0)
Screenshot: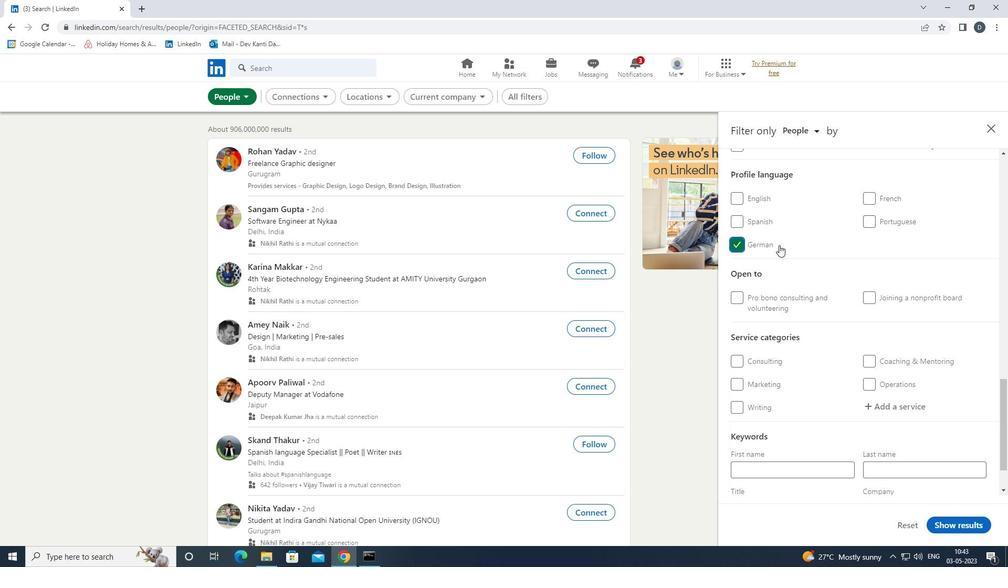 
Action: Mouse scrolled (912, 245) with delta (0, 0)
Screenshot: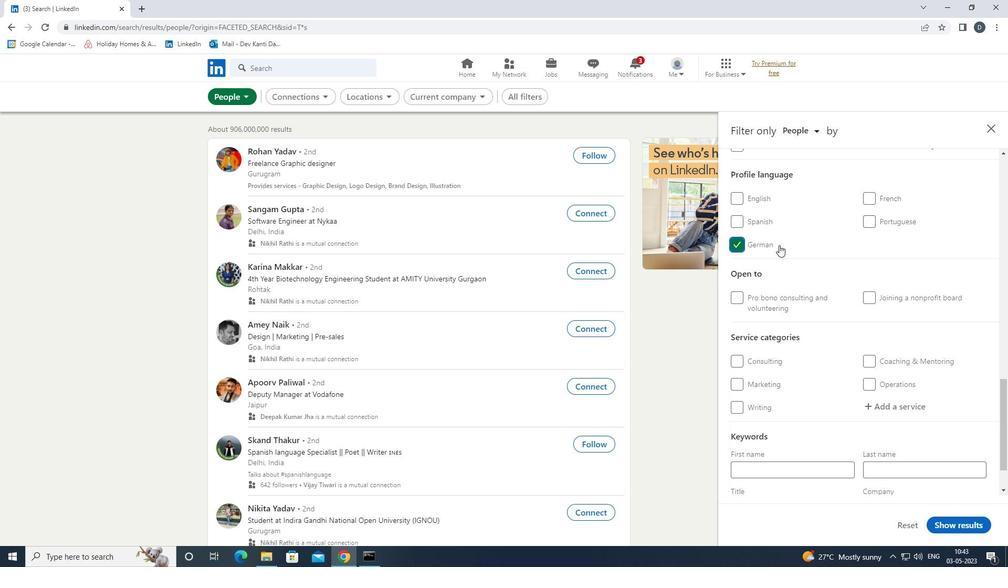 
Action: Mouse scrolled (912, 245) with delta (0, 0)
Screenshot: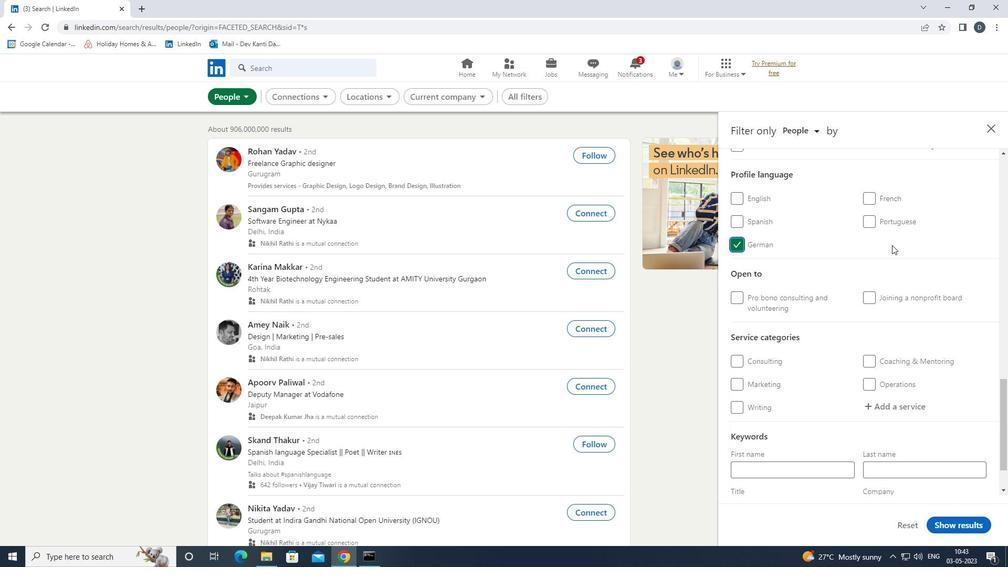 
Action: Mouse scrolled (912, 245) with delta (0, 0)
Screenshot: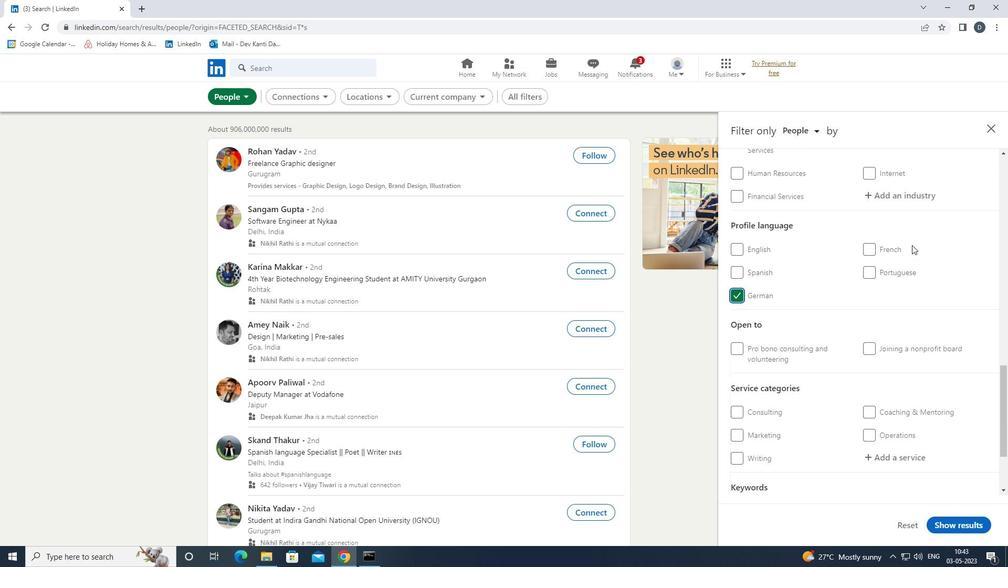 
Action: Mouse scrolled (912, 245) with delta (0, 0)
Screenshot: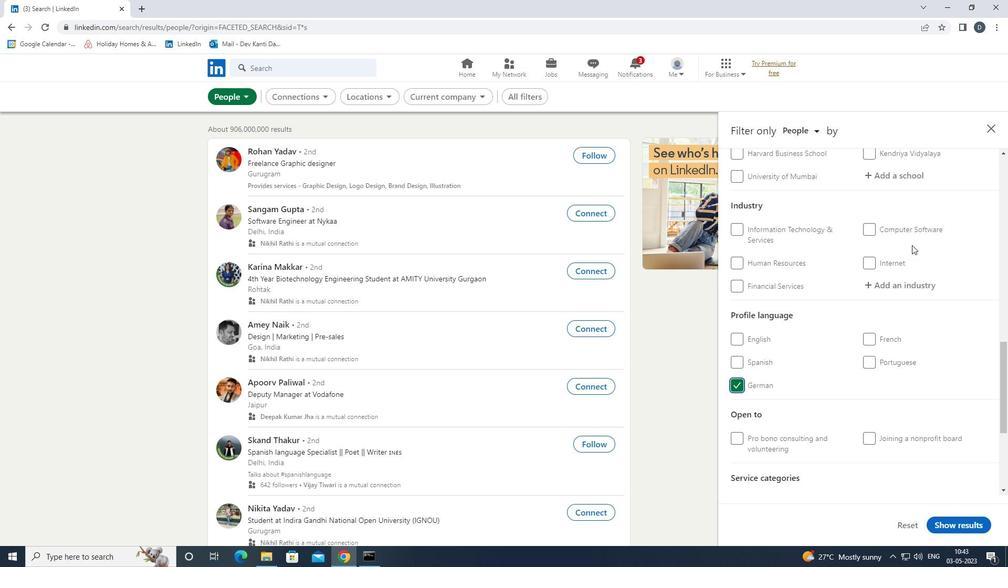 
Action: Mouse moved to (901, 211)
Screenshot: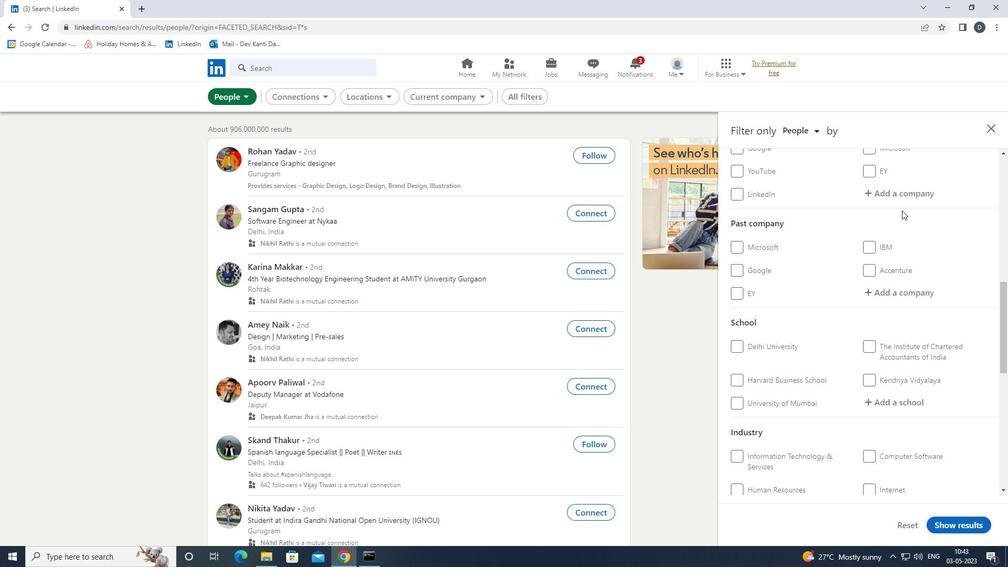 
Action: Mouse scrolled (901, 212) with delta (0, 0)
Screenshot: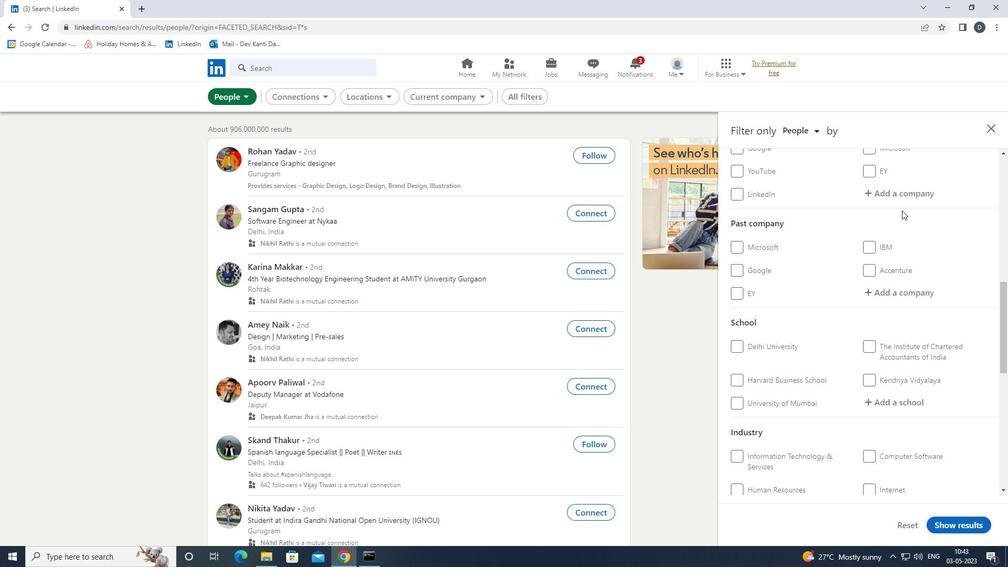 
Action: Mouse scrolled (901, 212) with delta (0, 0)
Screenshot: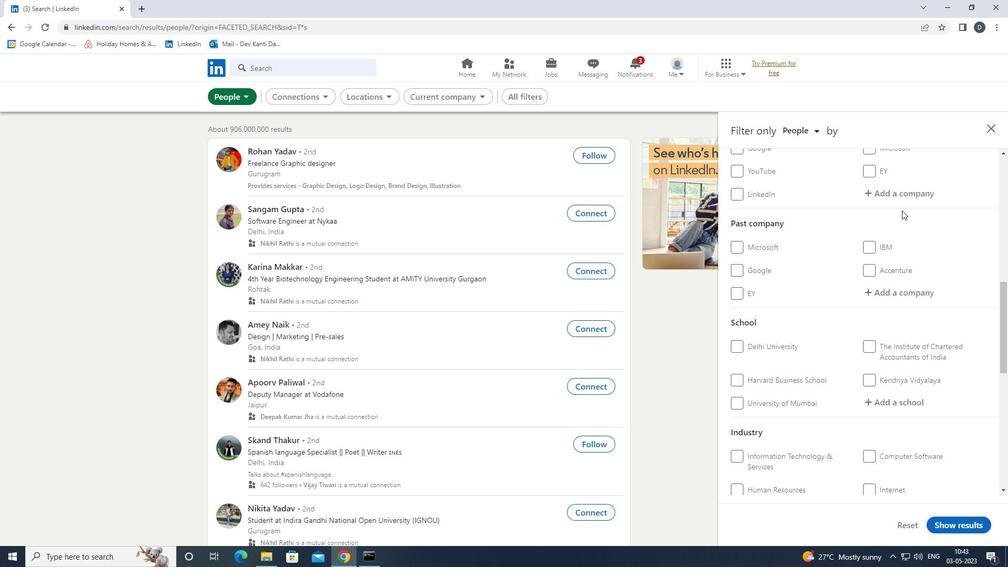 
Action: Mouse moved to (914, 301)
Screenshot: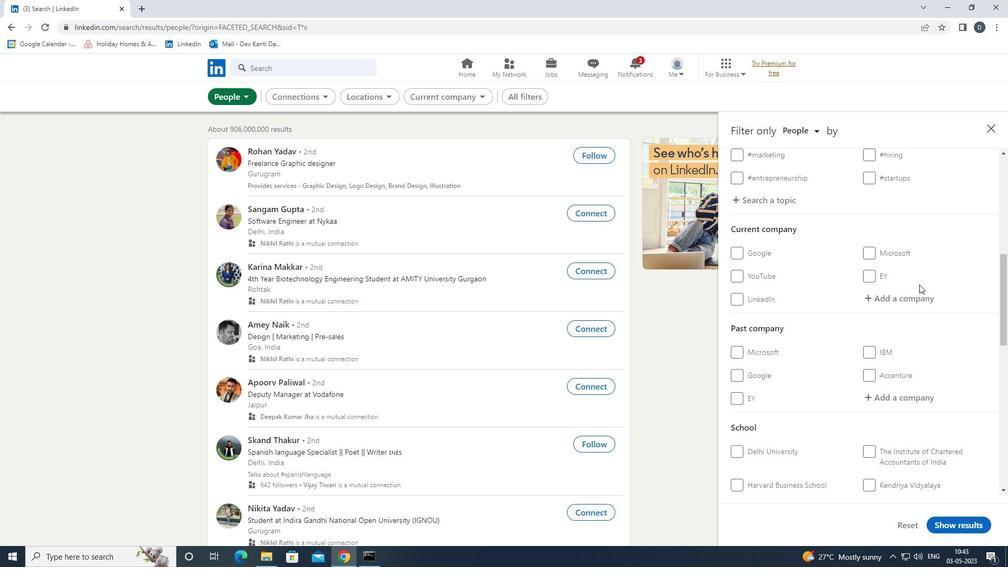 
Action: Mouse pressed left at (914, 301)
Screenshot: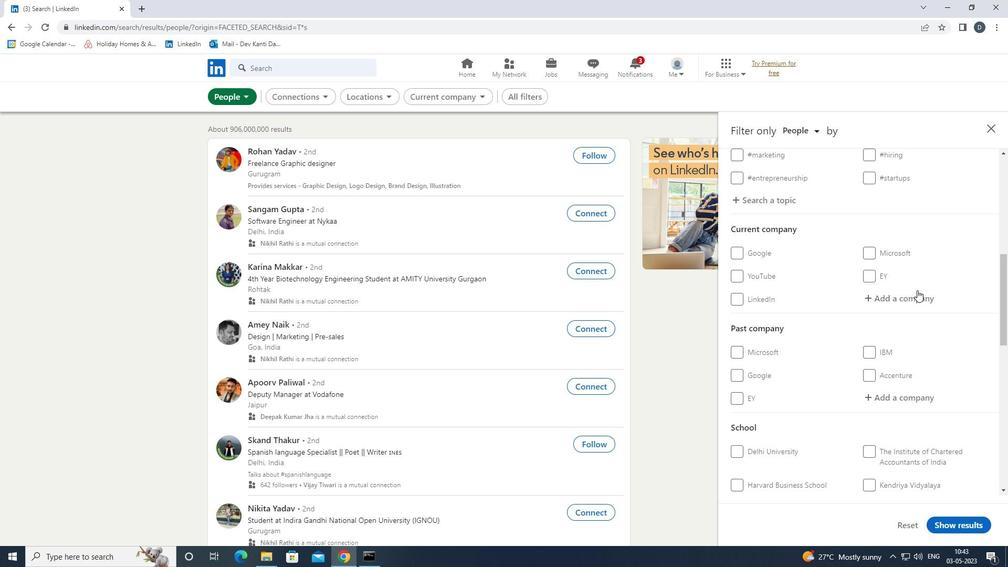 
Action: Mouse moved to (914, 302)
Screenshot: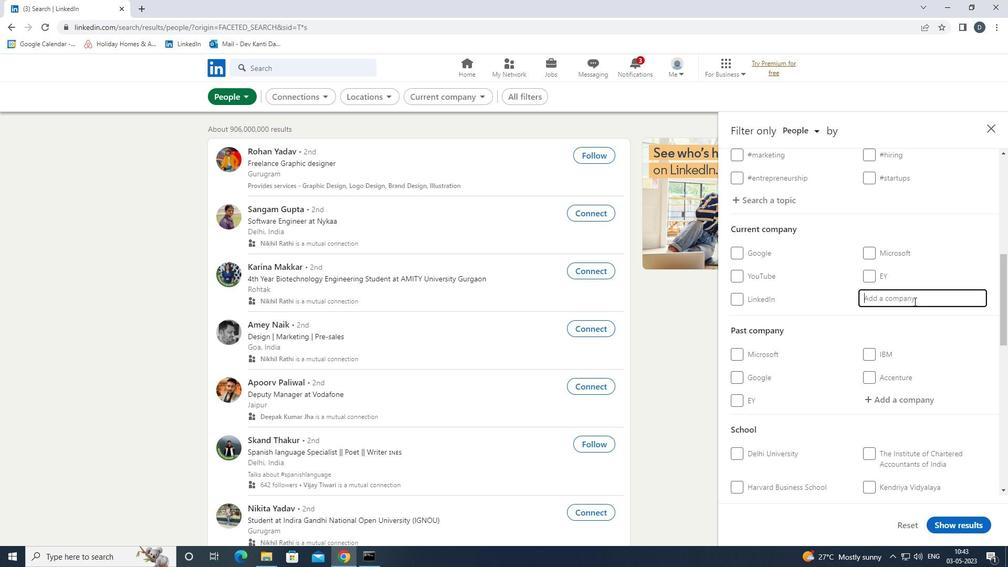 
Action: Key pressed <Key.shift>LIVE<Key.backspace><Key.backspace><Key.backspace>IVE<Key.shift>MINT<Key.down><Key.enter>
Screenshot: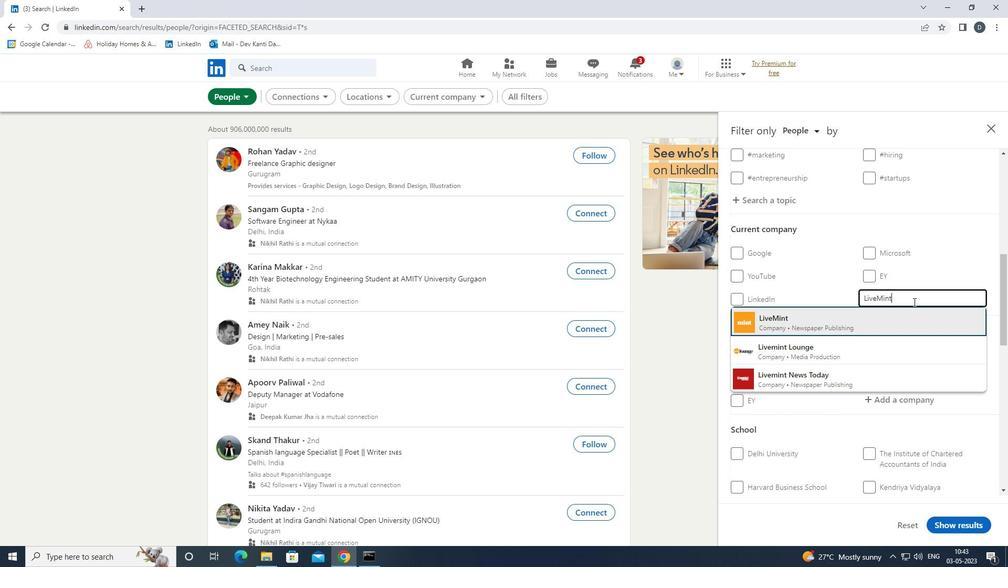 
Action: Mouse moved to (911, 301)
Screenshot: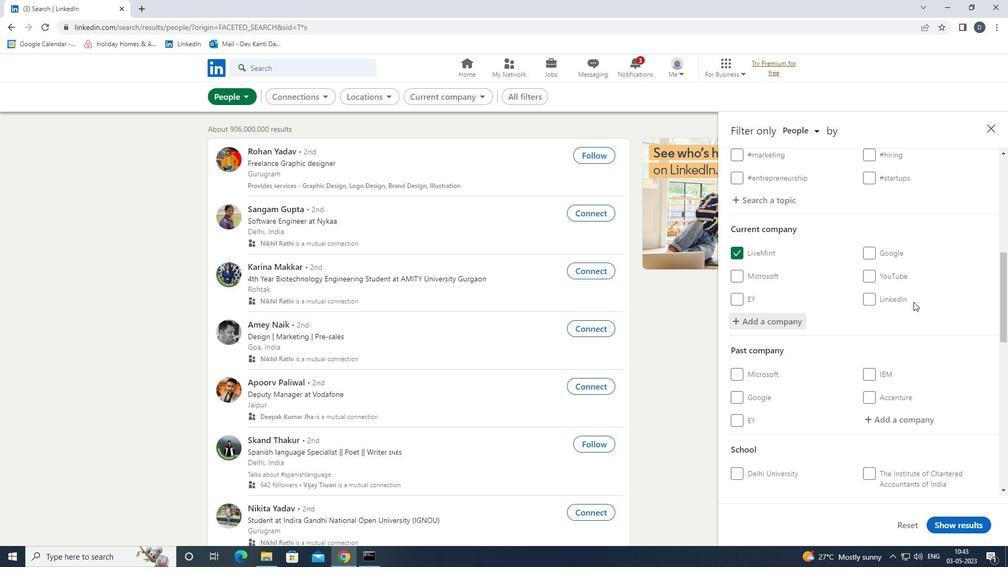 
Action: Mouse scrolled (911, 300) with delta (0, 0)
Screenshot: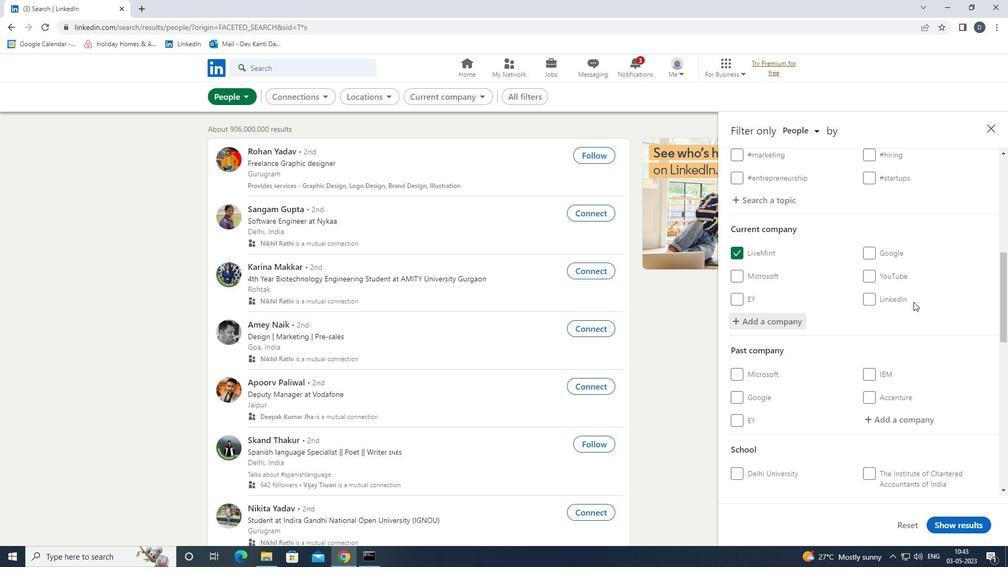 
Action: Mouse scrolled (911, 300) with delta (0, 0)
Screenshot: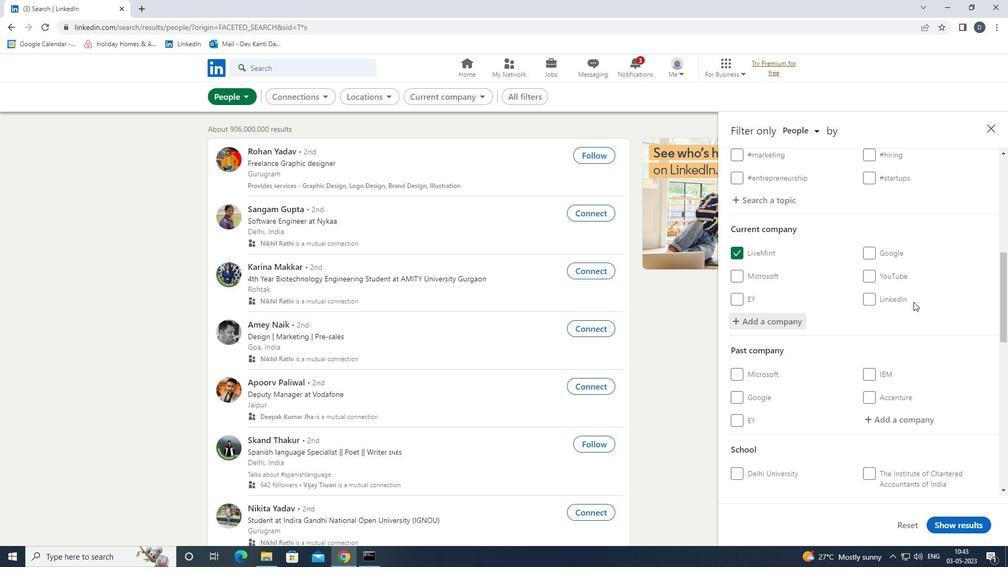 
Action: Mouse scrolled (911, 300) with delta (0, 0)
Screenshot: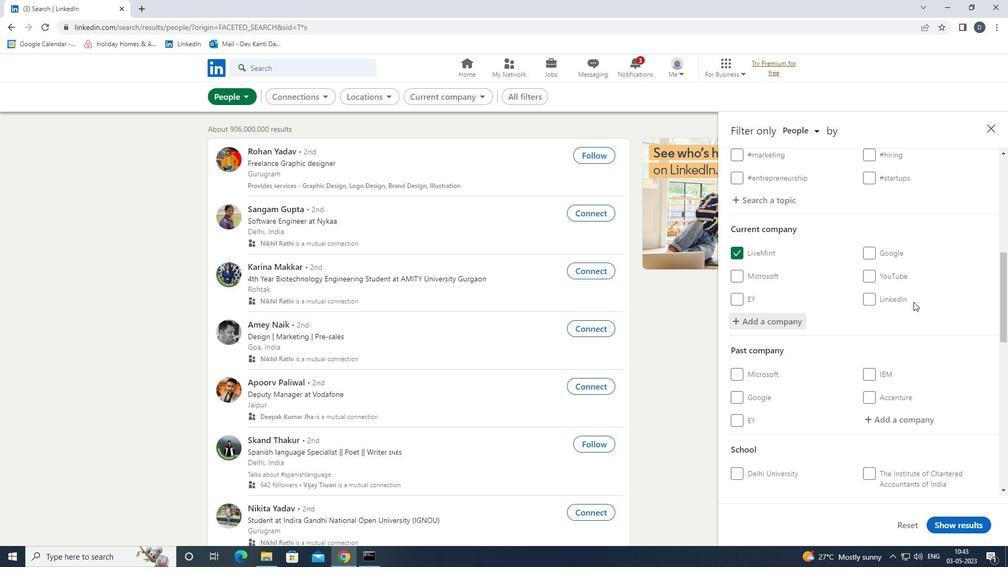 
Action: Mouse moved to (908, 371)
Screenshot: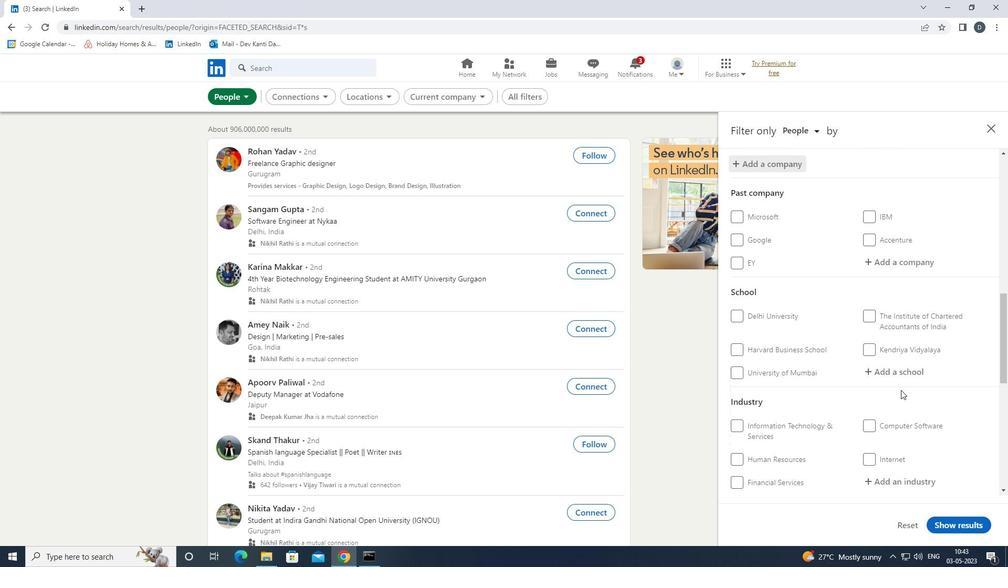 
Action: Mouse pressed left at (908, 371)
Screenshot: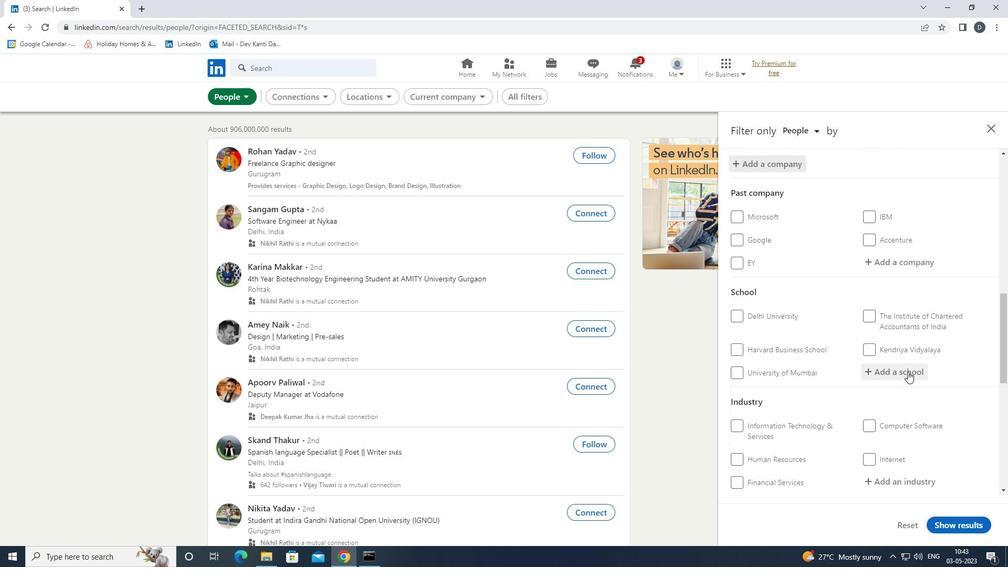 
Action: Mouse moved to (905, 372)
Screenshot: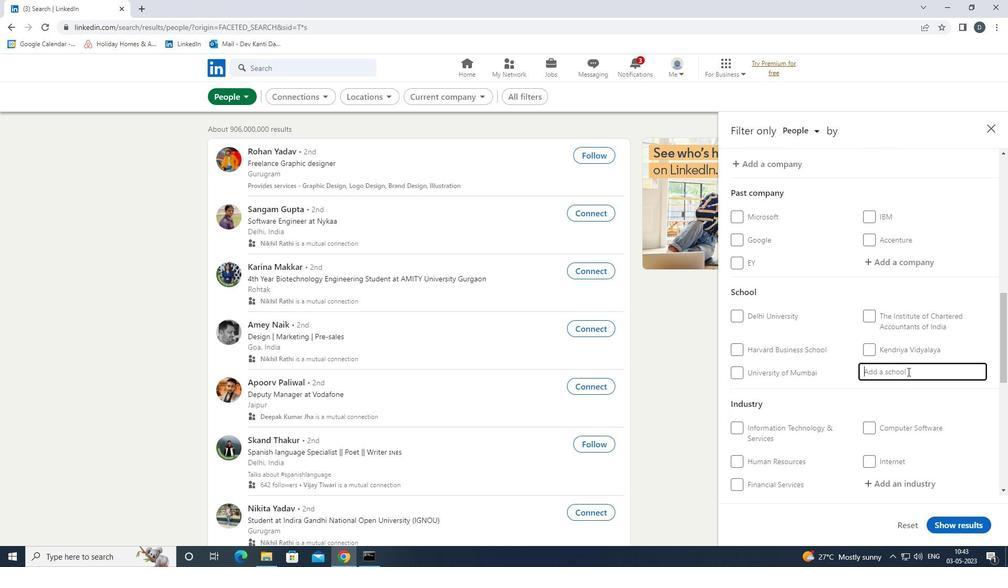 
Action: Key pressed <Key.shift><Key.shift><Key.shift><Key.shift><Key.shift><Key.shift><Key.shift><Key.shift><Key.shift><Key.shift><Key.shift><Key.shift><Key.shift>INDIAN<Key.space><Key.shift>INSTITUTE<Key.space>OF<Key.space><Key.shift>BUSINESS<Key.space><Key.cmd><Key.cmd><Key.cmd><Key.cmd><Key.cmd><Key.cmd><Key.cmd><Key.cmd><Key.cmd><Key.cmd><Key.shift>MANAGEMENT<Key.space><Key.shift>AND<Key.space><Key.down><Key.down><Key.enter>
Screenshot: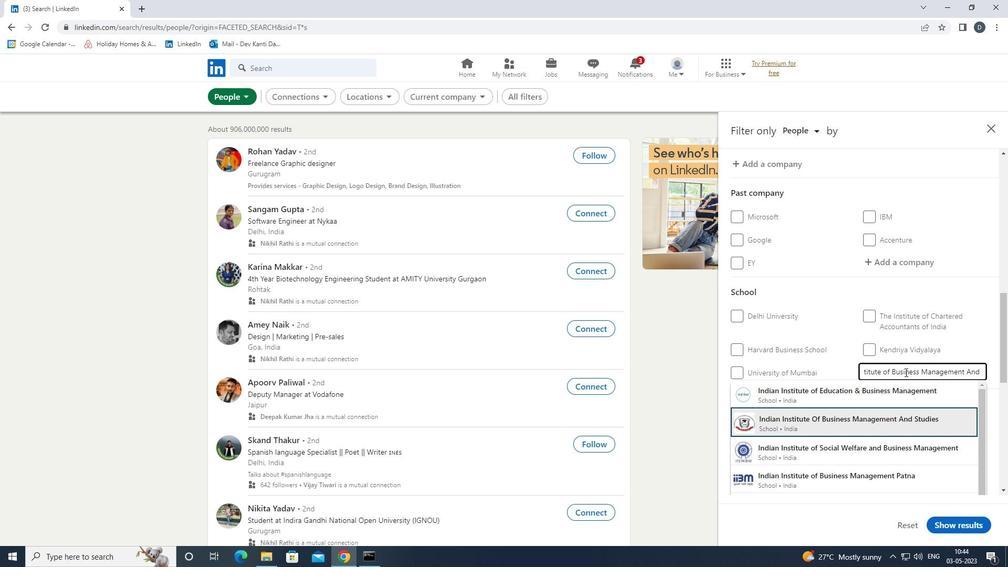 
Action: Mouse moved to (905, 367)
Screenshot: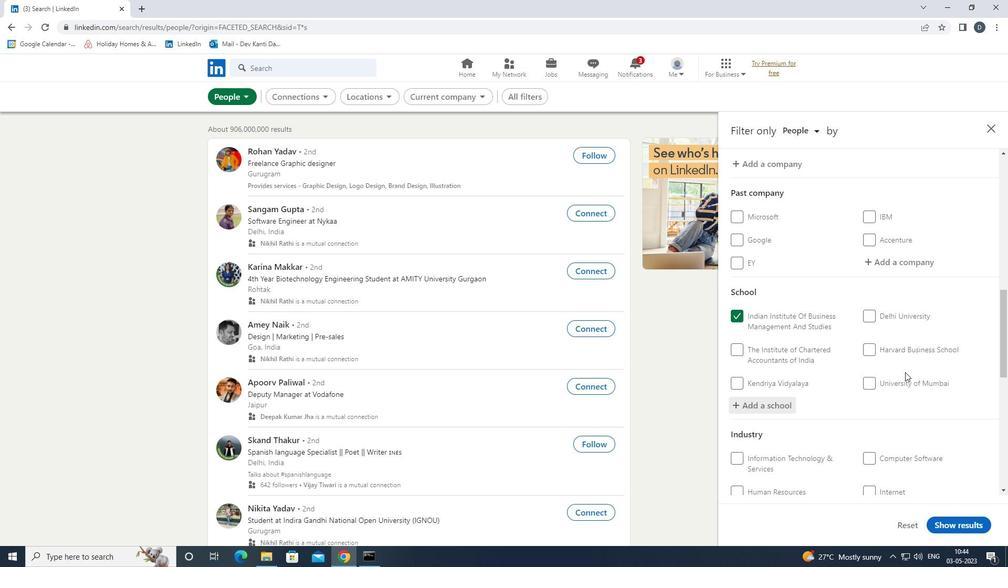 
Action: Mouse scrolled (905, 367) with delta (0, 0)
Screenshot: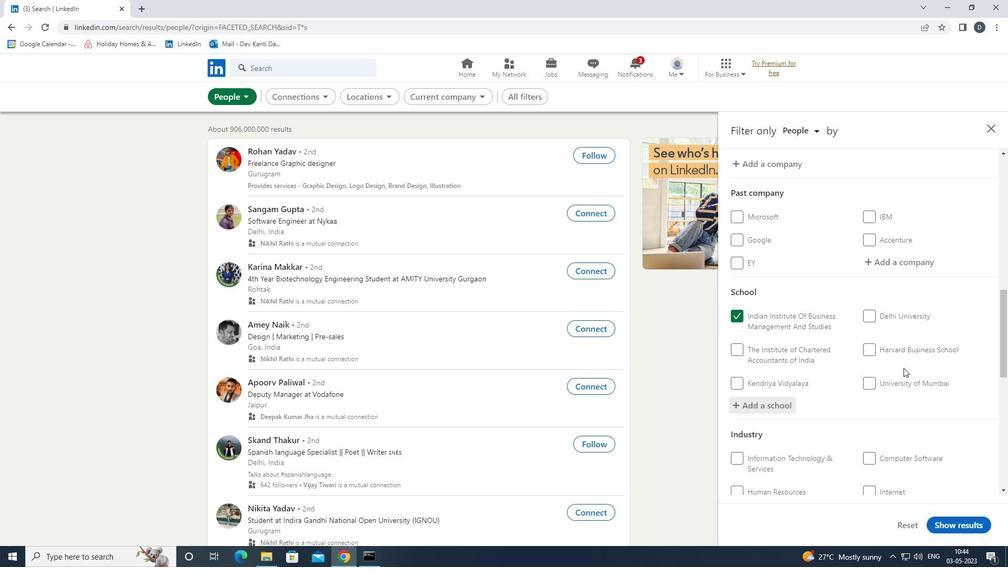 
Action: Mouse scrolled (905, 367) with delta (0, 0)
Screenshot: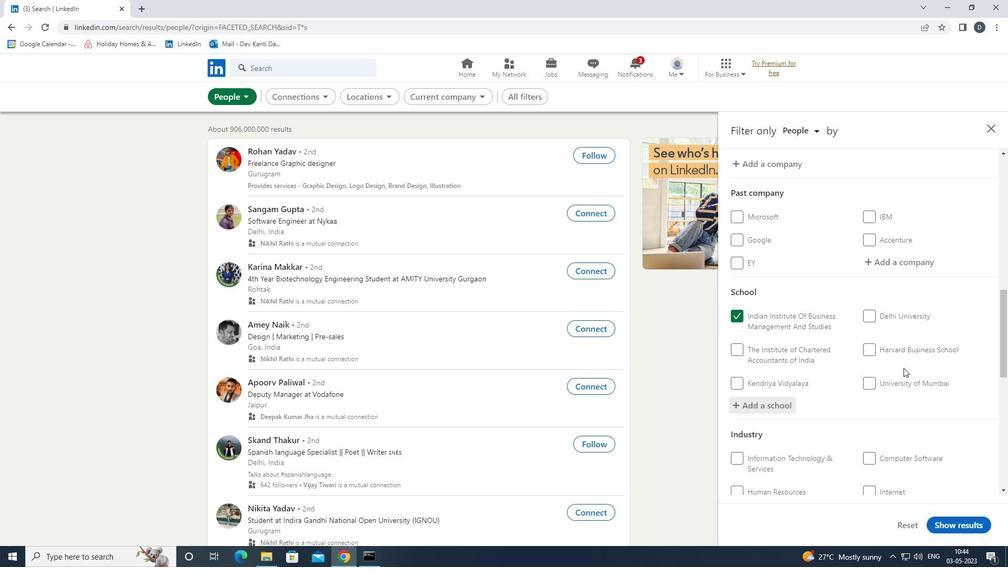 
Action: Mouse scrolled (905, 367) with delta (0, 0)
Screenshot: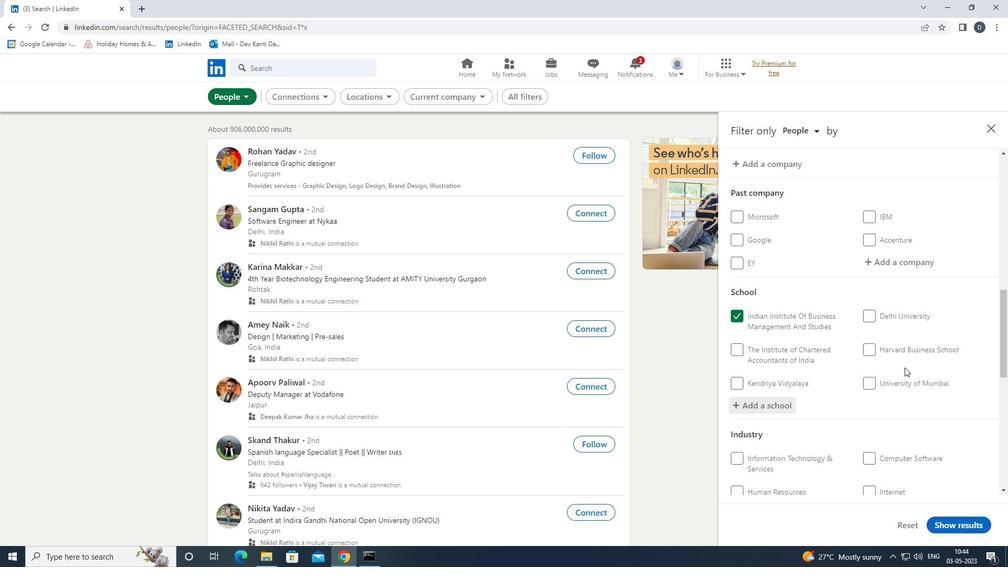 
Action: Mouse scrolled (905, 367) with delta (0, 0)
Screenshot: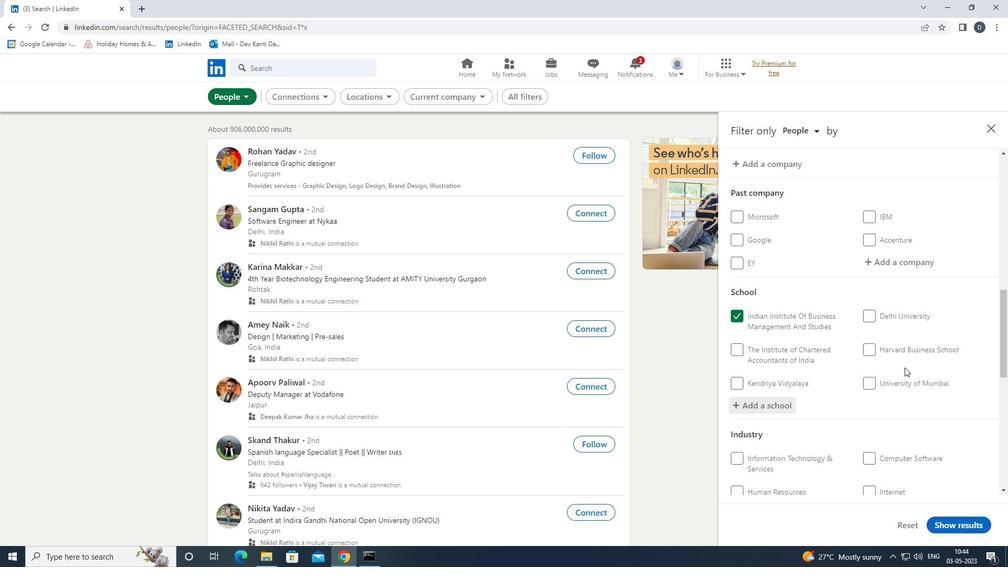 
Action: Mouse moved to (910, 301)
Screenshot: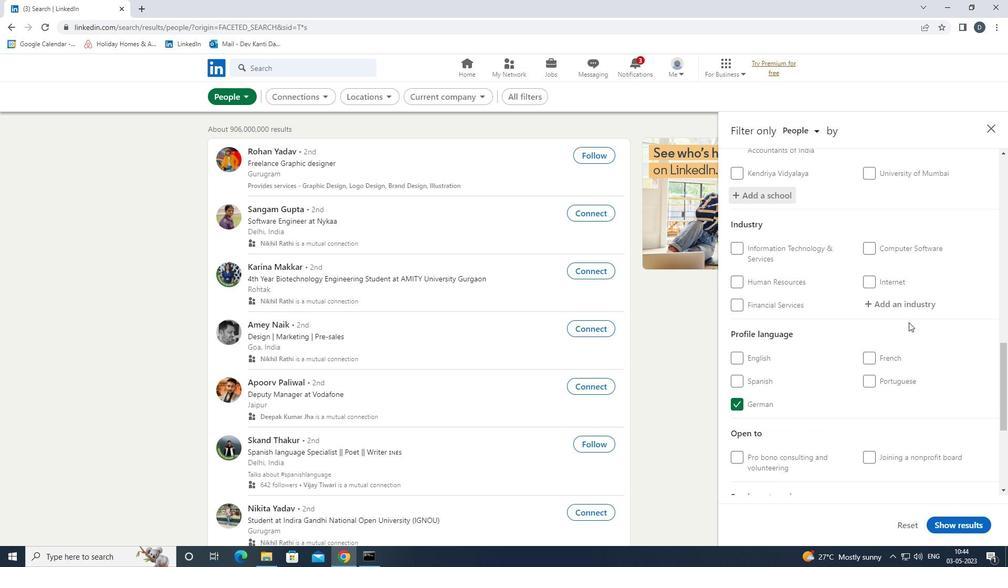 
Action: Mouse pressed left at (910, 301)
Screenshot: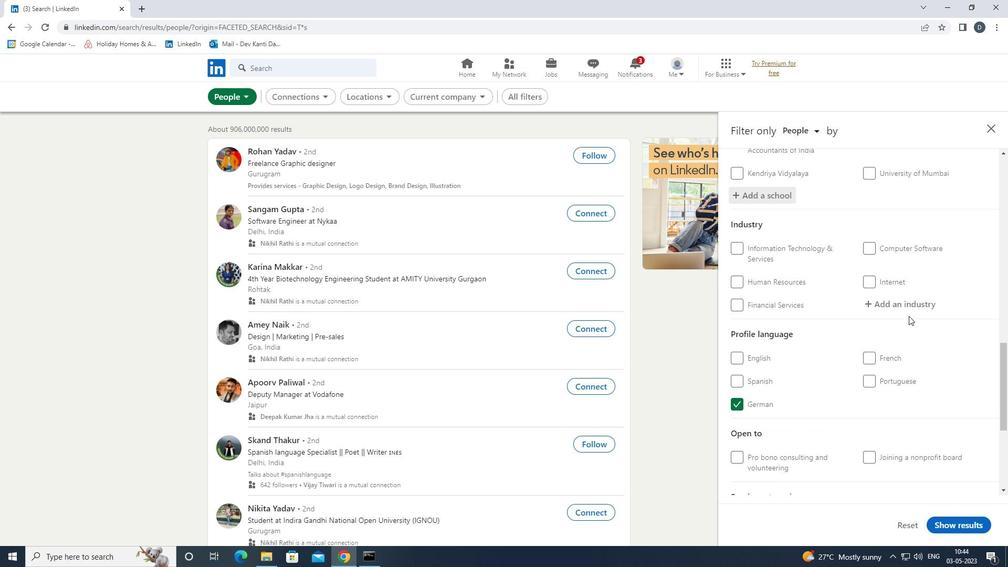 
Action: Key pressed <Key.shift>ARCHIT<Key.down><Key.down><Key.down><Key.enter>
Screenshot: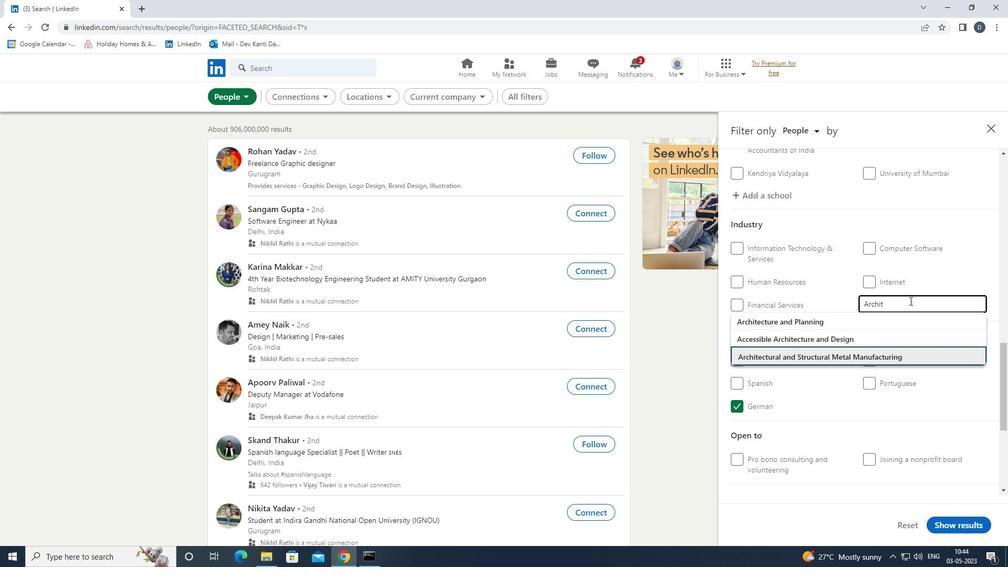 
Action: Mouse scrolled (910, 300) with delta (0, 0)
Screenshot: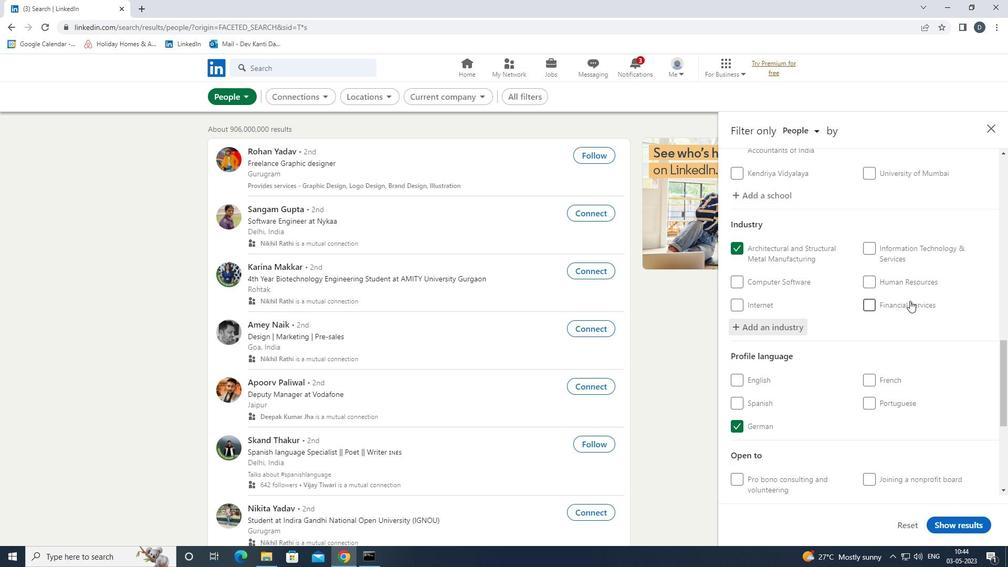 
Action: Mouse scrolled (910, 300) with delta (0, 0)
Screenshot: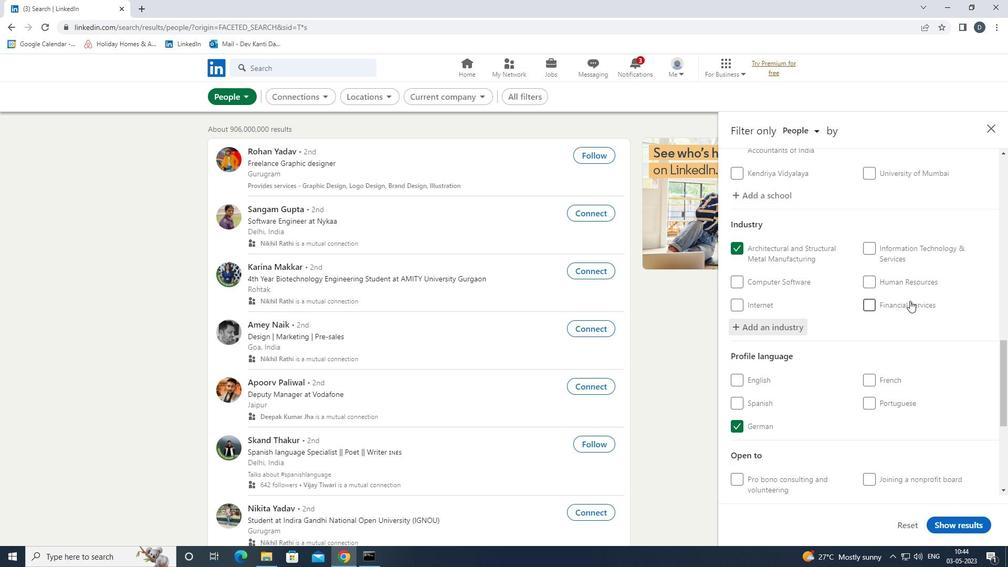 
Action: Mouse scrolled (910, 300) with delta (0, 0)
Screenshot: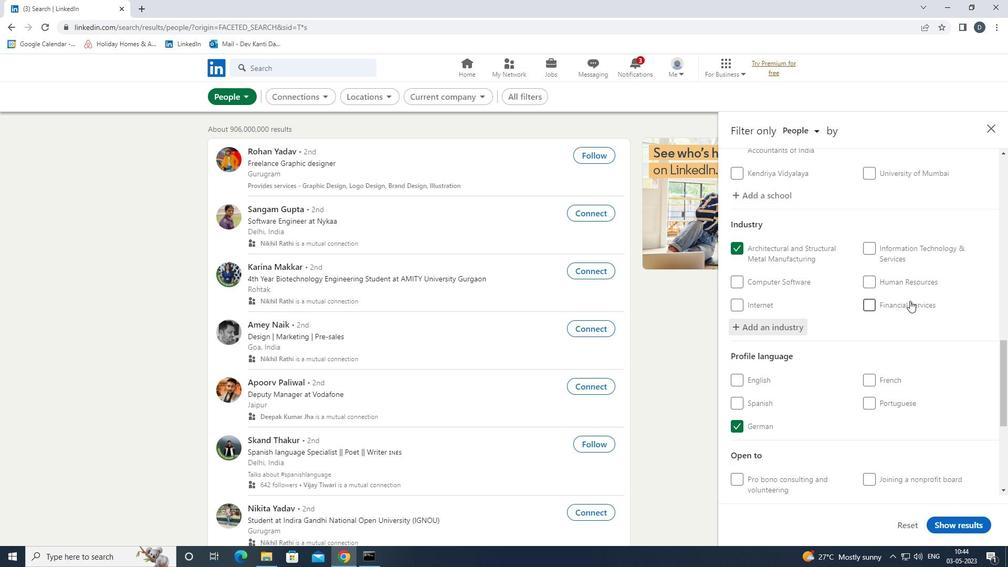 
Action: Mouse scrolled (910, 300) with delta (0, 0)
Screenshot: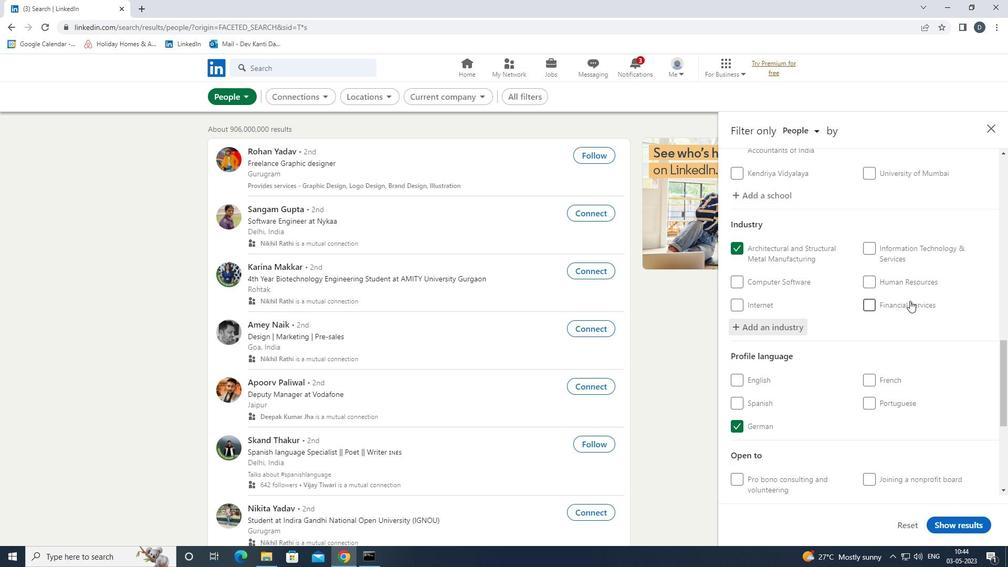 
Action: Mouse moved to (904, 378)
Screenshot: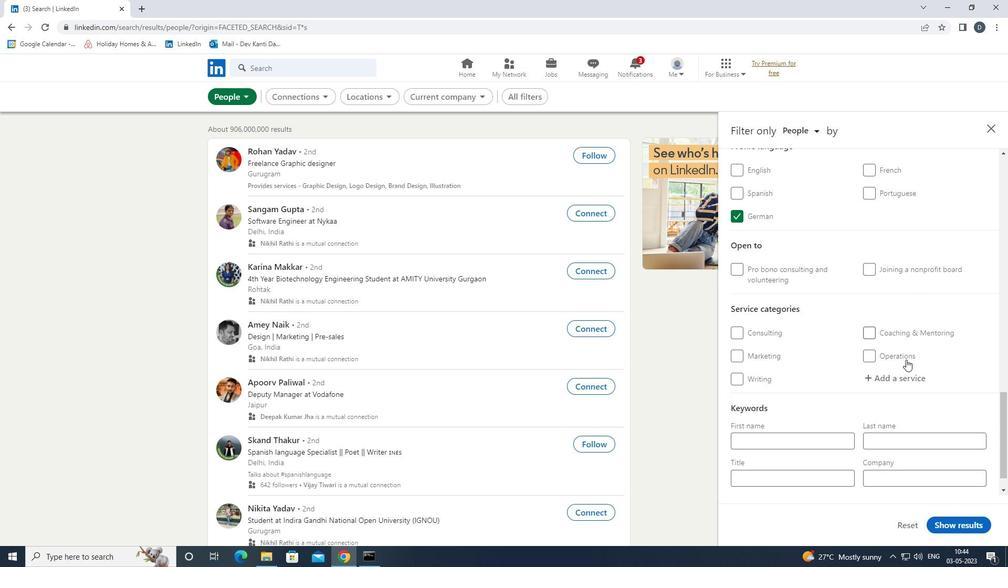 
Action: Mouse pressed left at (904, 378)
Screenshot: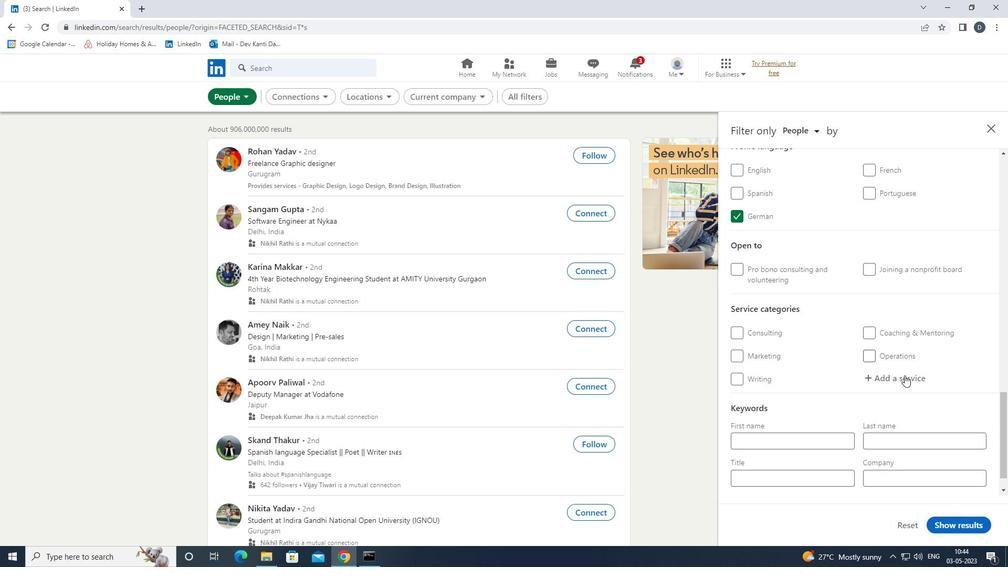 
Action: Key pressed <Key.shift>CORPO<Key.down><Key.enter>
Screenshot: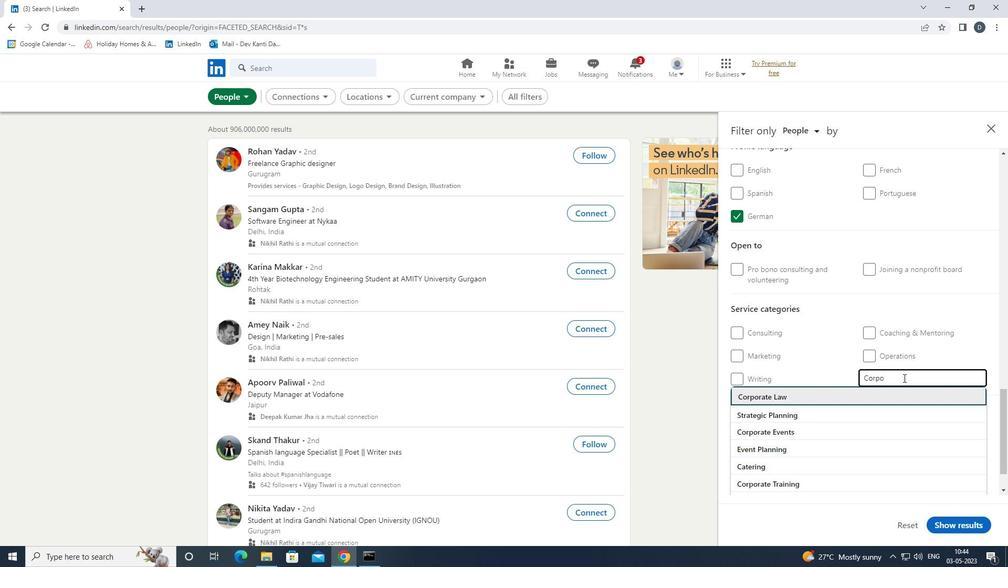 
Action: Mouse moved to (917, 375)
Screenshot: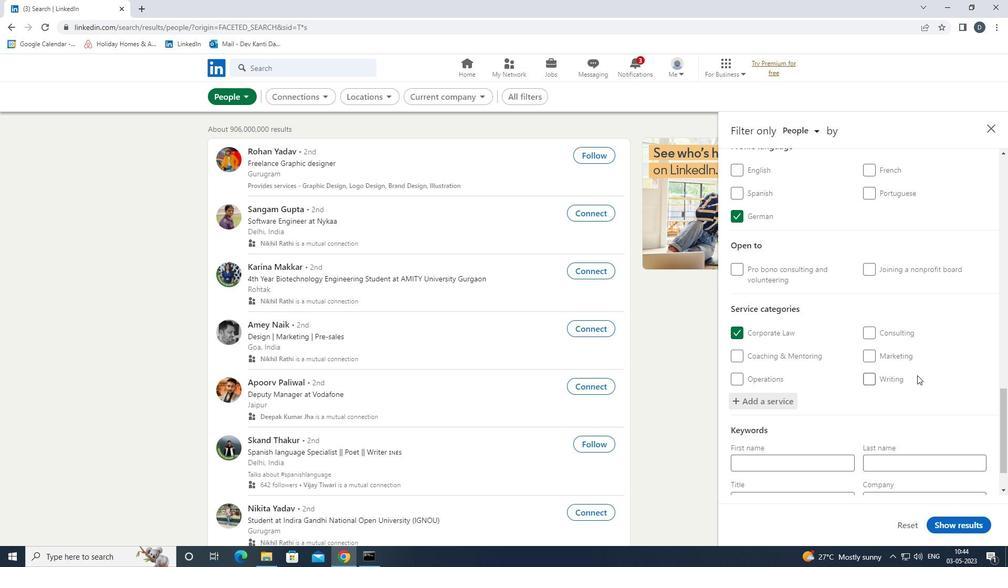 
Action: Mouse scrolled (917, 374) with delta (0, 0)
Screenshot: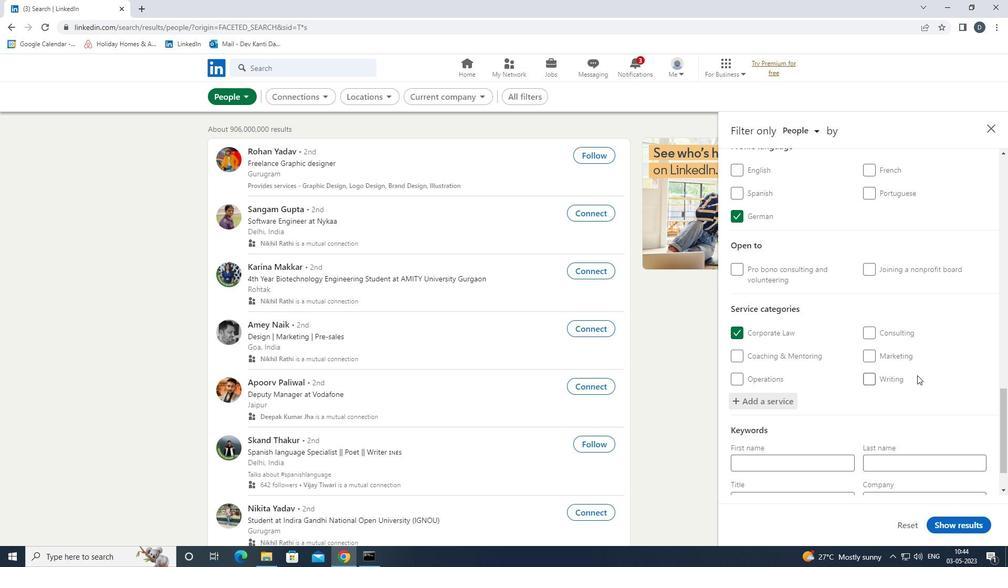 
Action: Mouse moved to (914, 376)
Screenshot: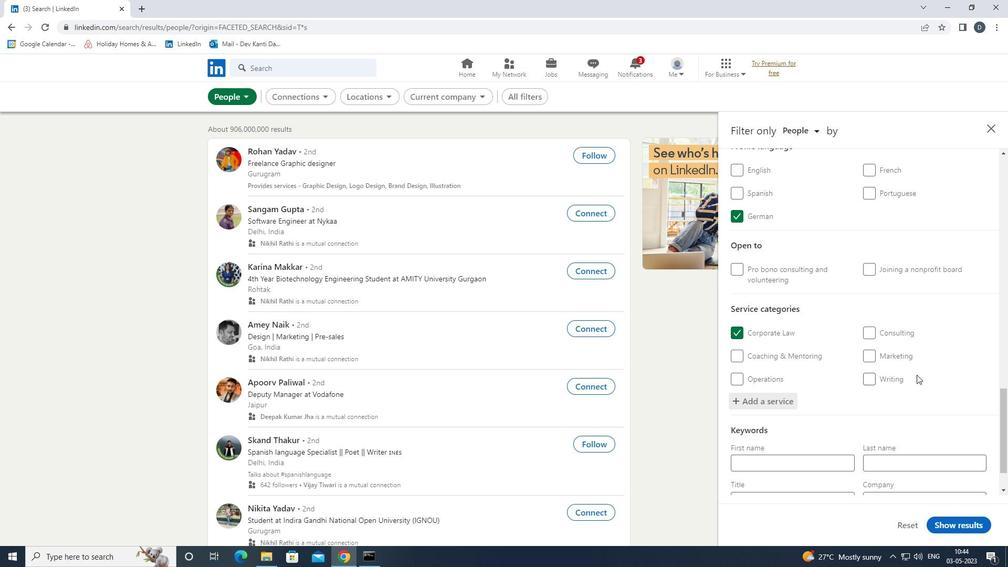 
Action: Mouse scrolled (914, 375) with delta (0, 0)
Screenshot: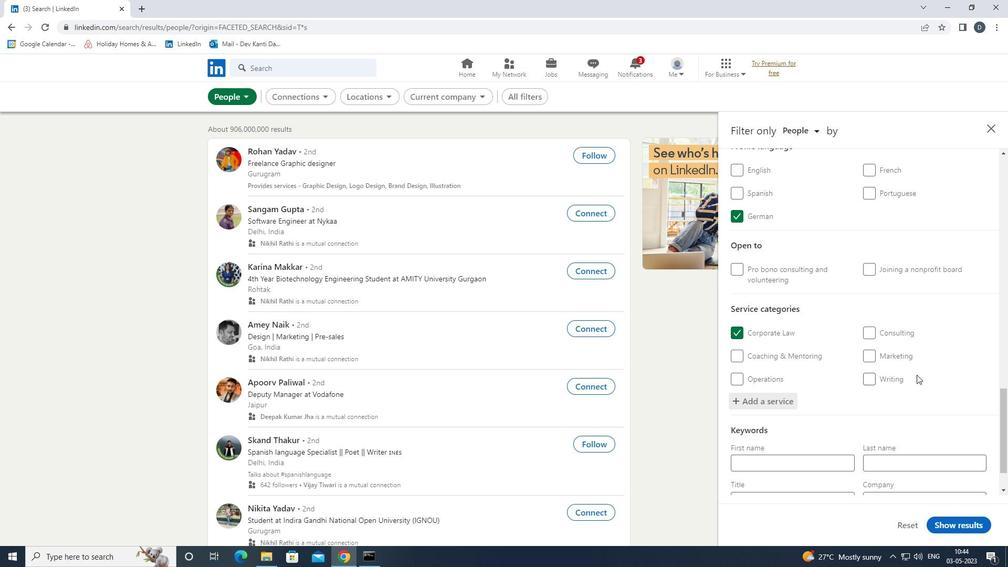 
Action: Mouse moved to (913, 376)
Screenshot: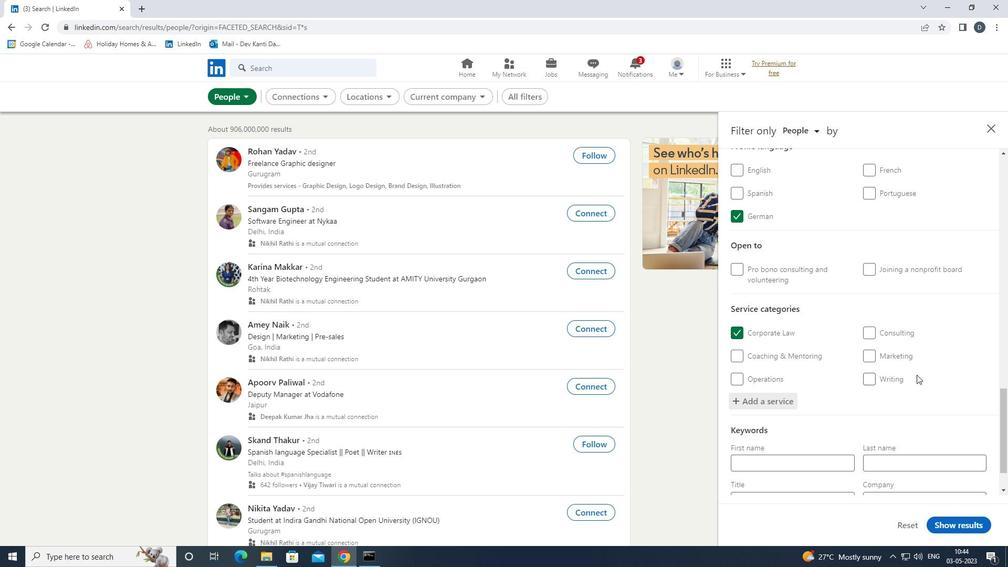 
Action: Mouse scrolled (913, 376) with delta (0, 0)
Screenshot: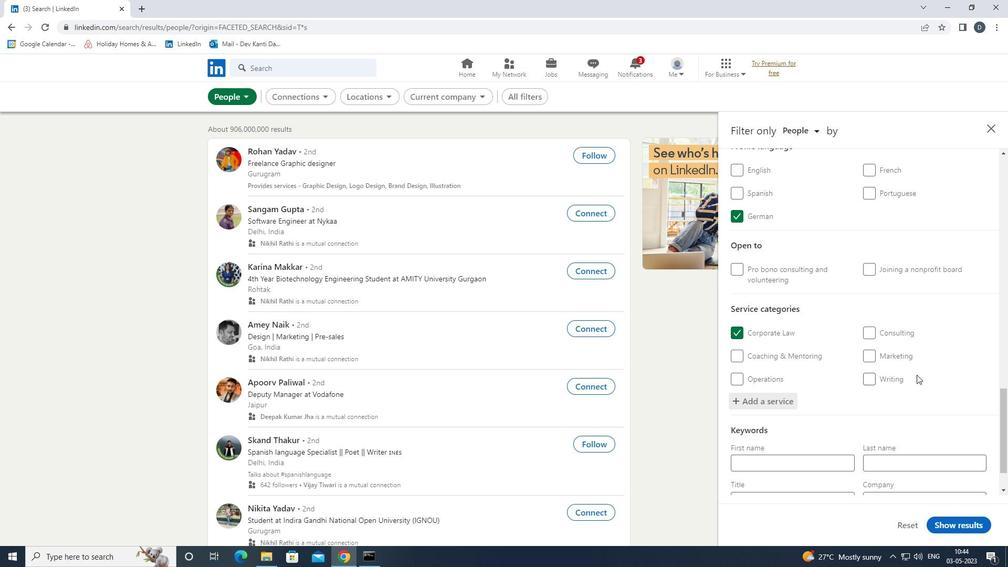 
Action: Mouse moved to (911, 377)
Screenshot: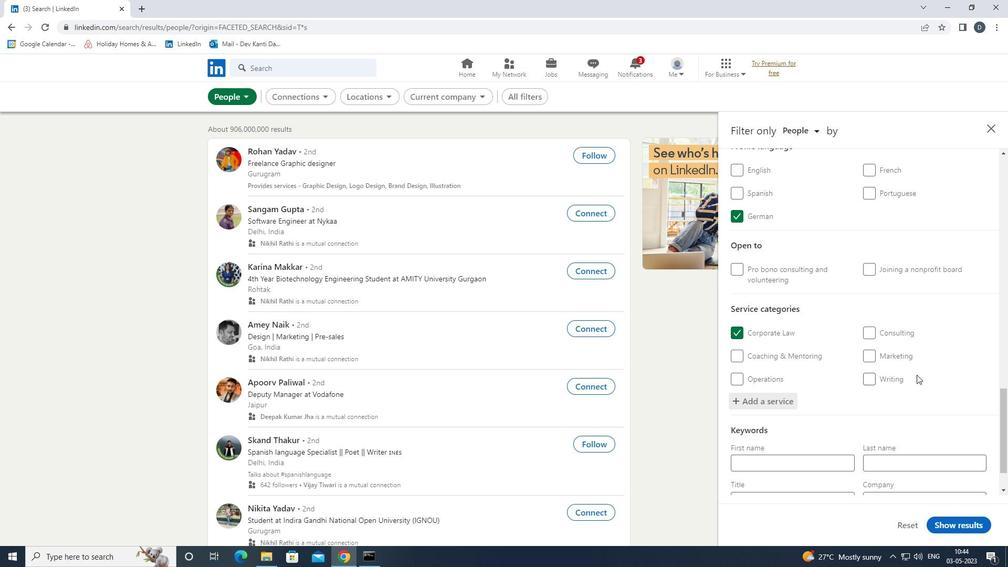 
Action: Mouse scrolled (911, 376) with delta (0, 0)
Screenshot: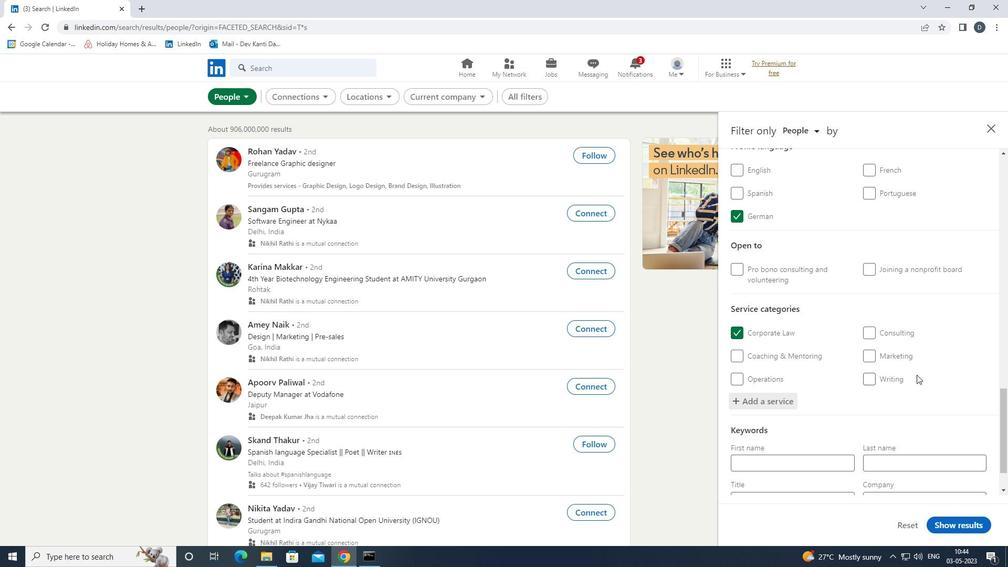 
Action: Mouse moved to (907, 378)
Screenshot: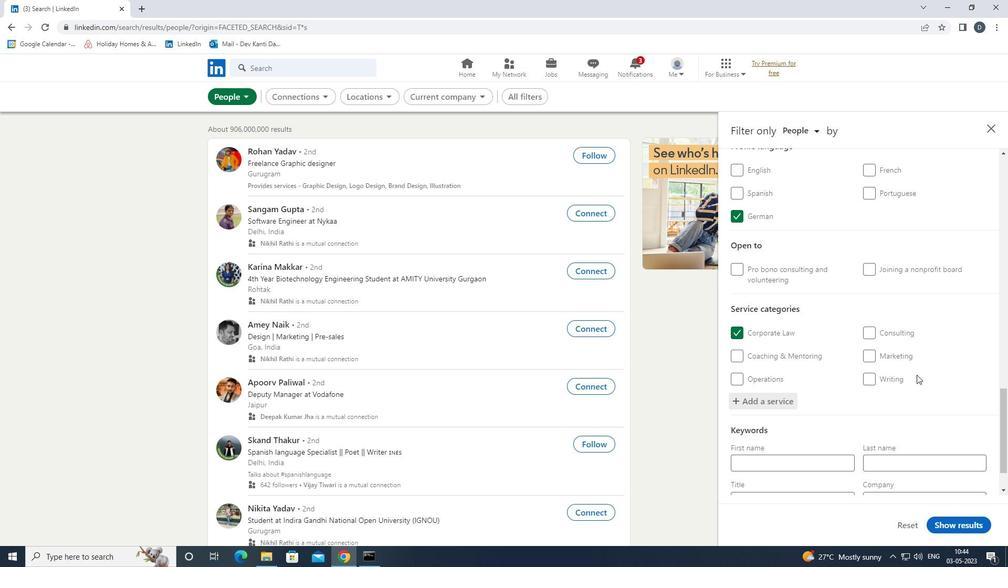 
Action: Mouse scrolled (907, 377) with delta (0, 0)
Screenshot: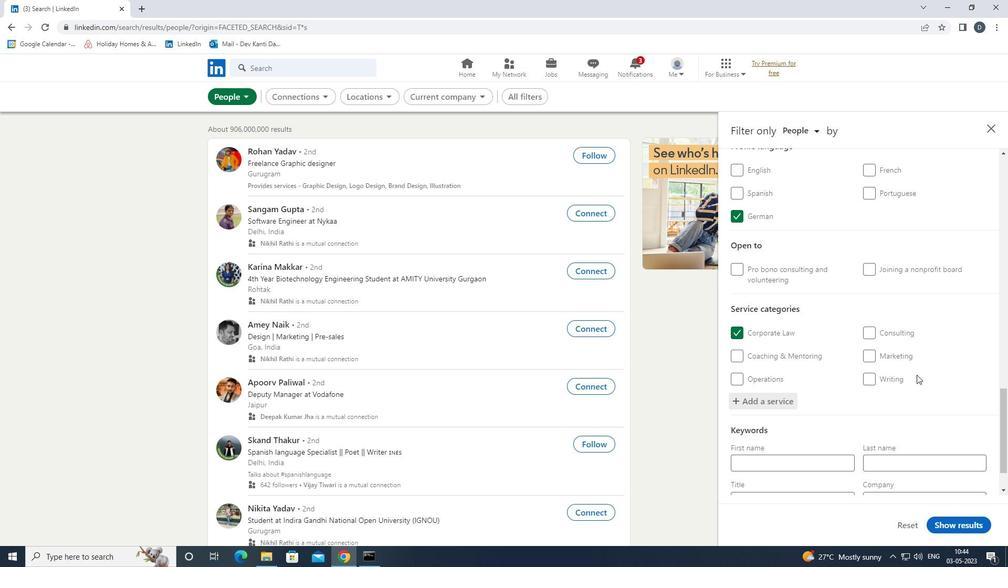 
Action: Mouse moved to (804, 450)
Screenshot: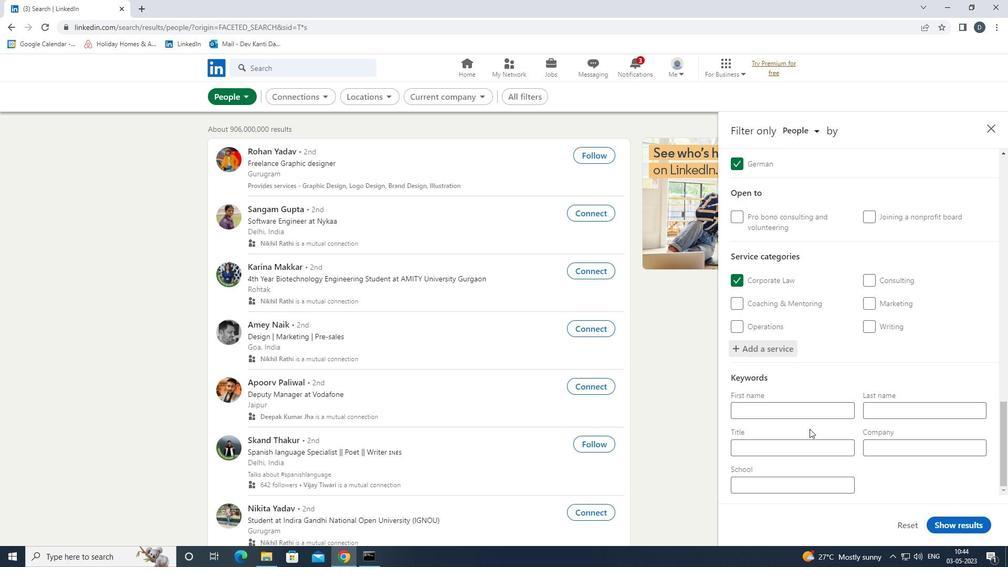 
Action: Mouse pressed left at (804, 450)
Screenshot: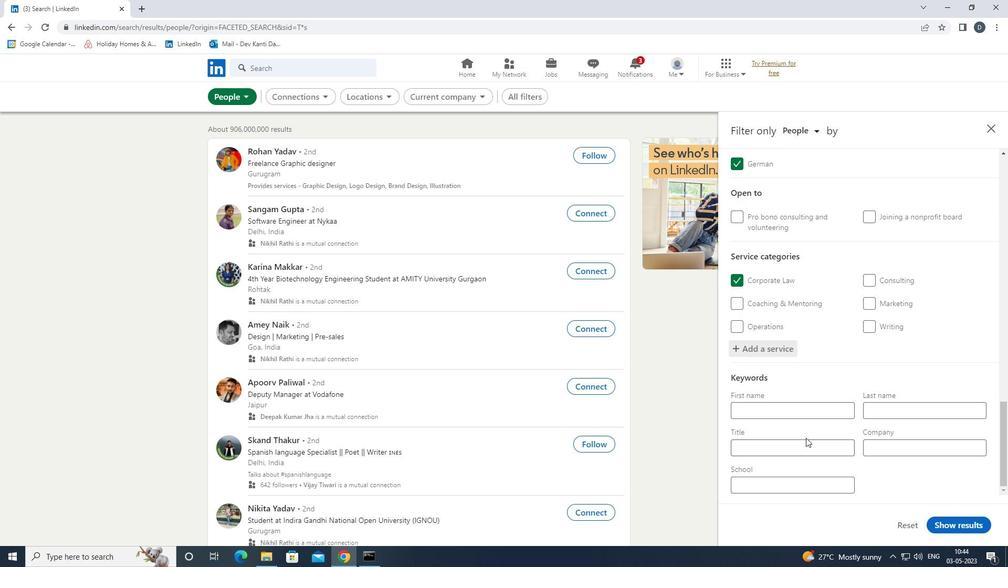 
Action: Key pressed <Key.shift>LINE<Key.space><Key.shift>COOK
Screenshot: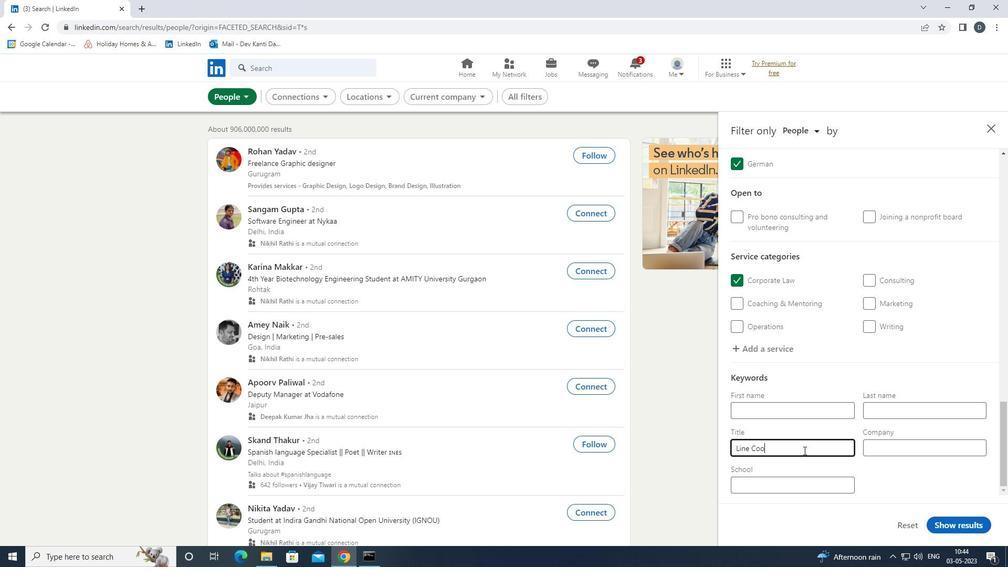 
Action: Mouse moved to (978, 532)
Screenshot: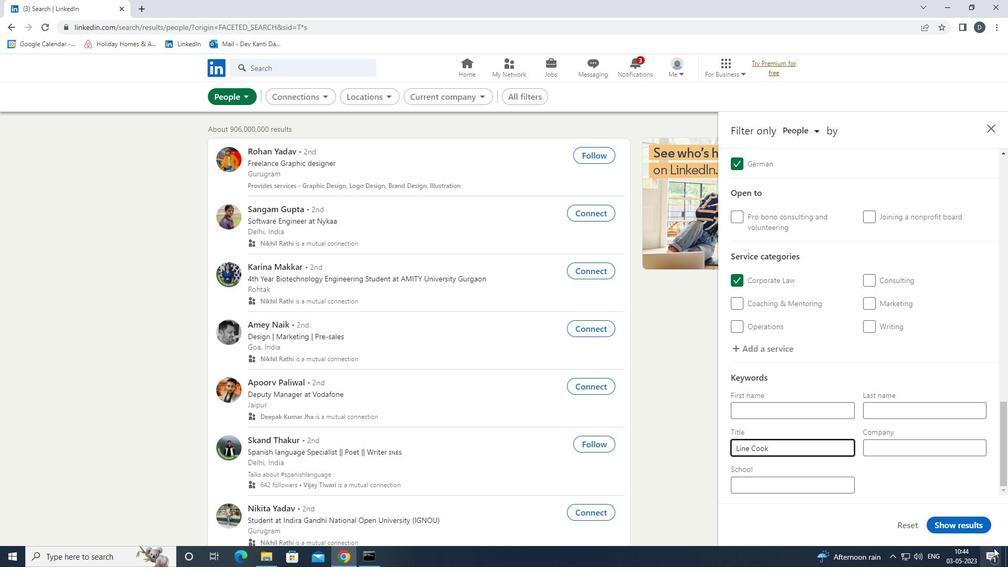 
Action: Mouse pressed left at (978, 532)
Screenshot: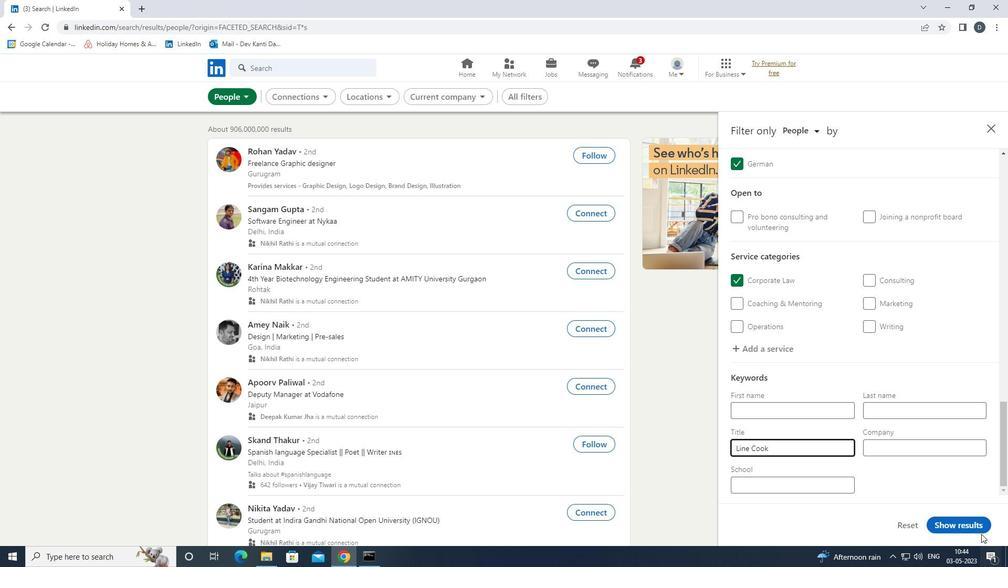 
Action: Mouse moved to (724, 412)
Screenshot: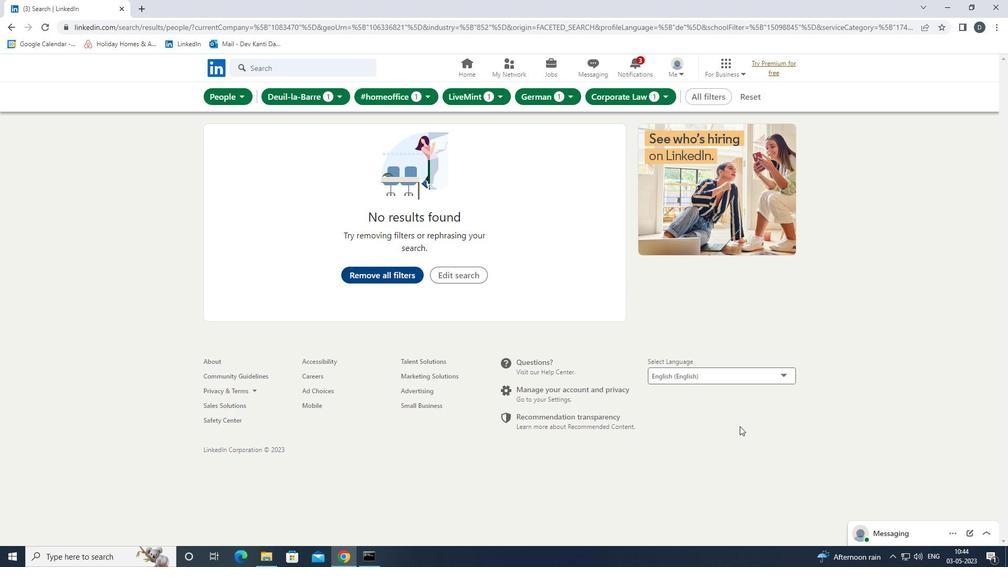 
